 Task: In the  document Layla.docx ,change text color to 'Dark Green' Insert the shape mentioned shape on right side of the text 'Star'. Change color of the shape to  OrangeChange shape height to 1
Action: Mouse moved to (639, 410)
Screenshot: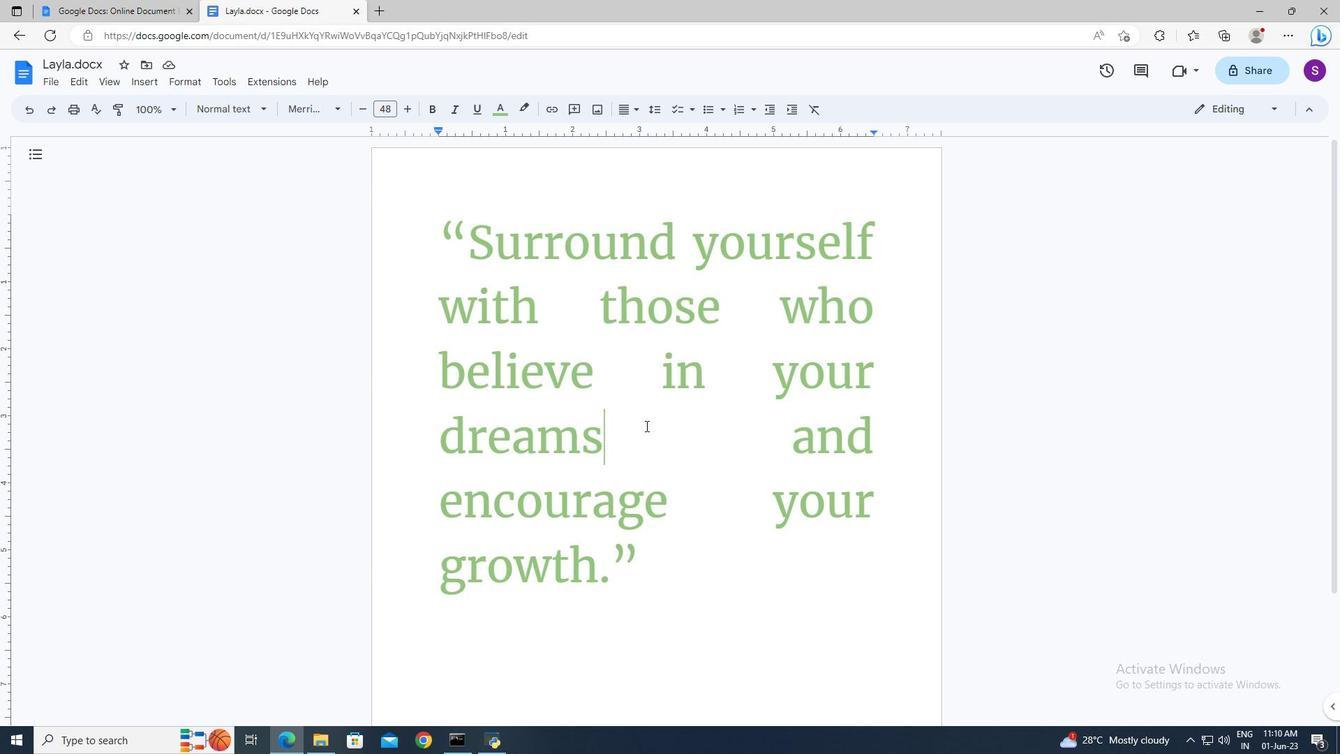 
Action: Mouse pressed left at (639, 410)
Screenshot: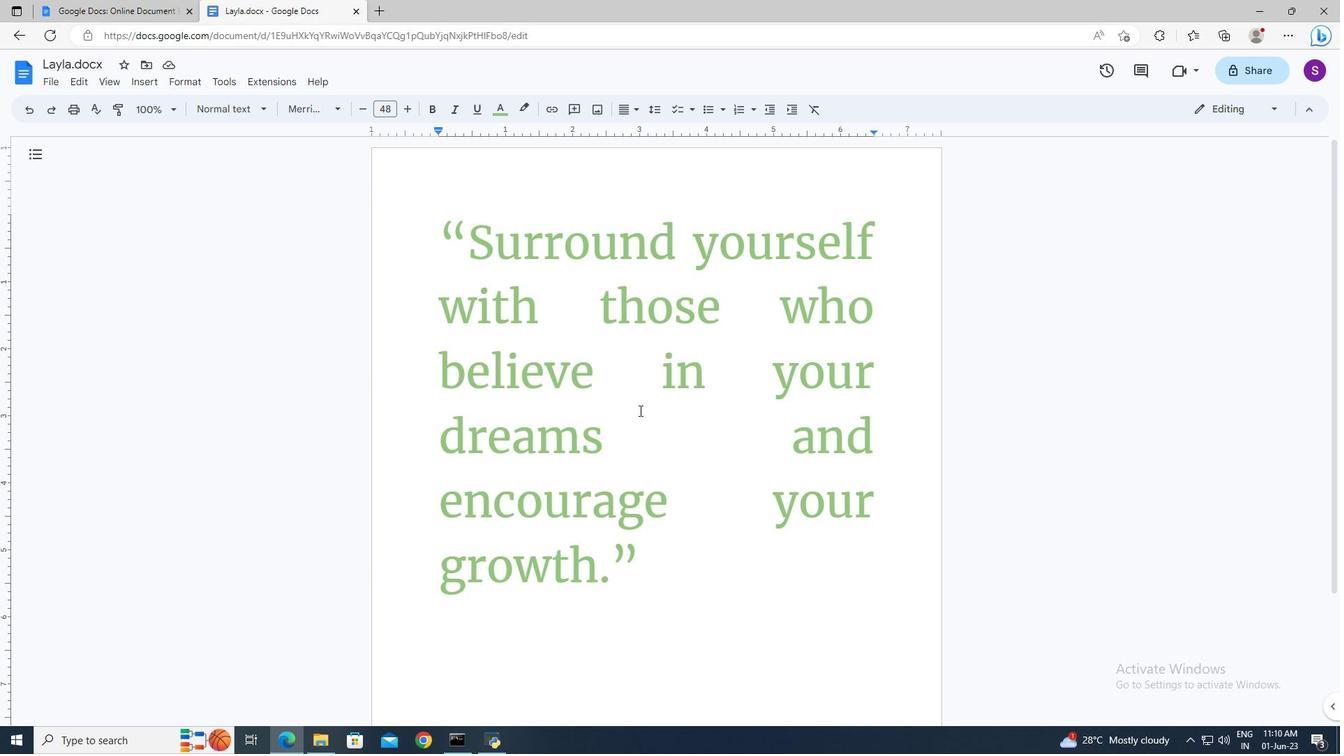 
Action: Key pressed ctrl+A
Screenshot: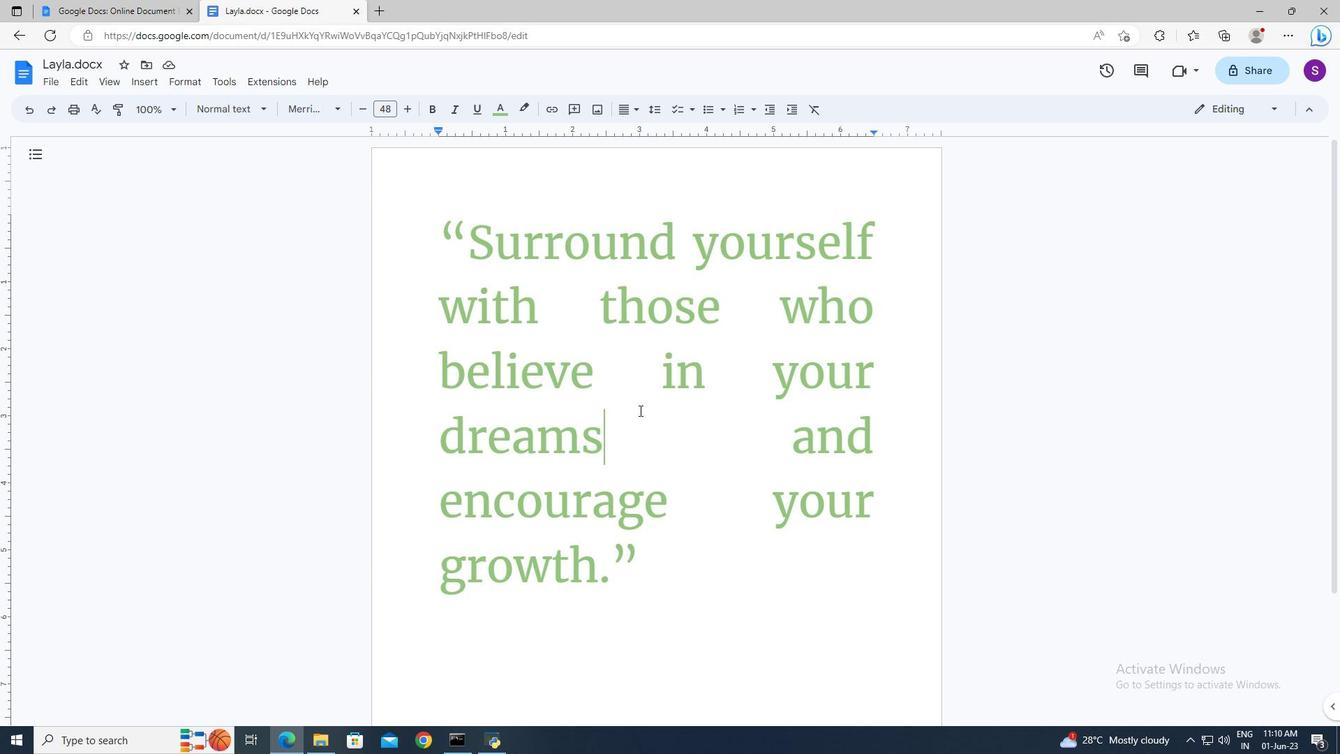 
Action: Mouse moved to (498, 112)
Screenshot: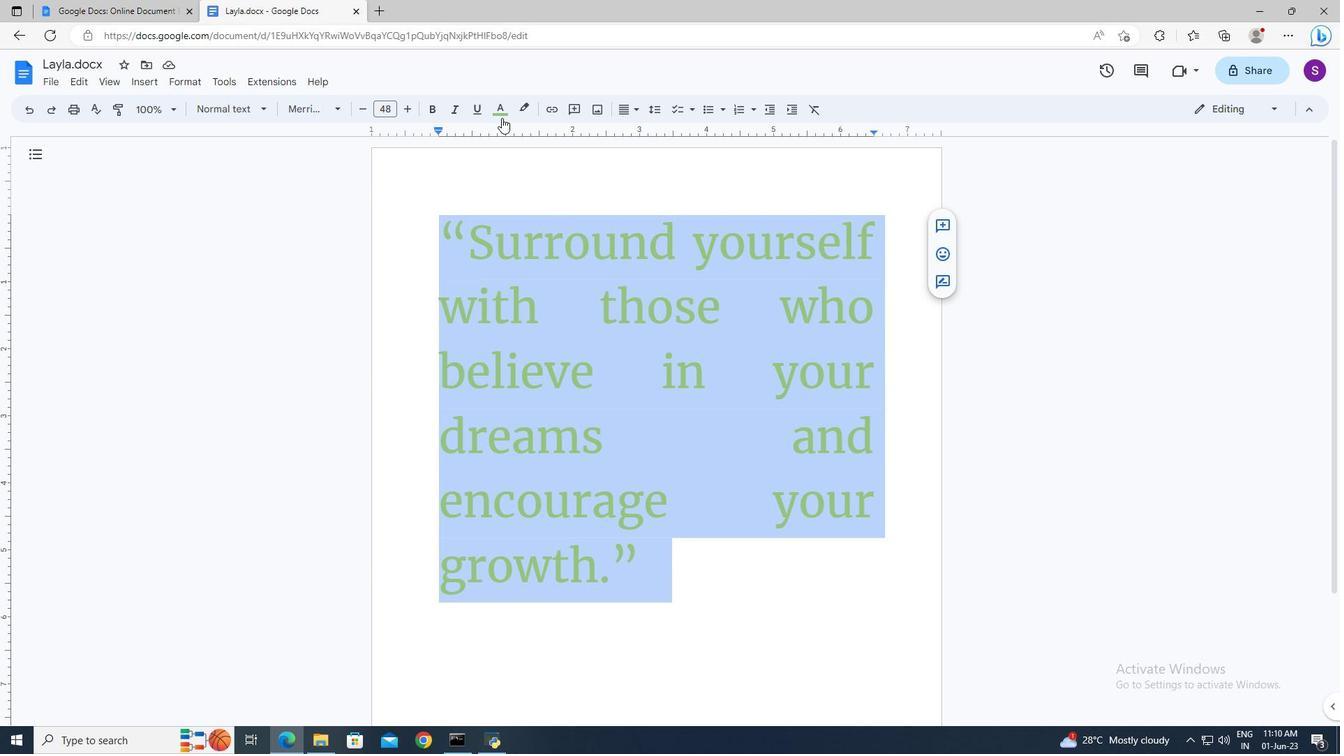 
Action: Mouse pressed left at (498, 112)
Screenshot: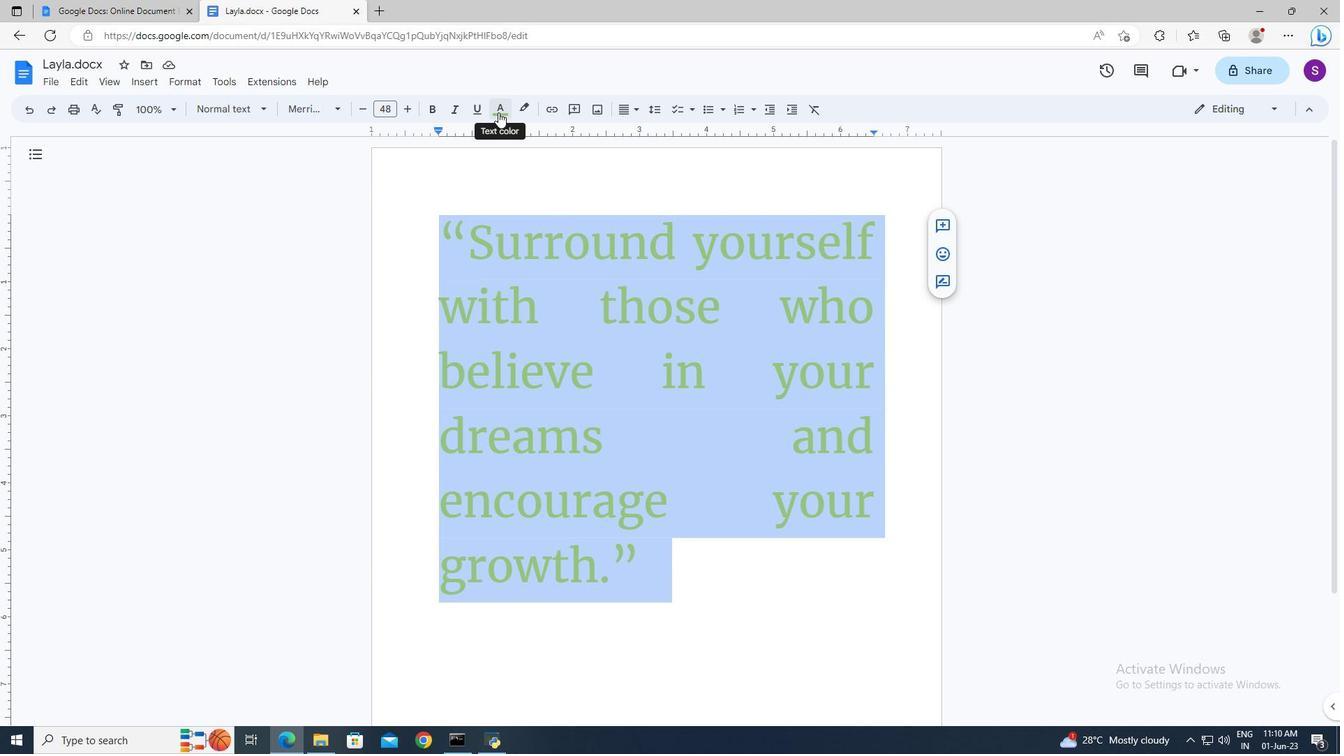 
Action: Mouse moved to (569, 240)
Screenshot: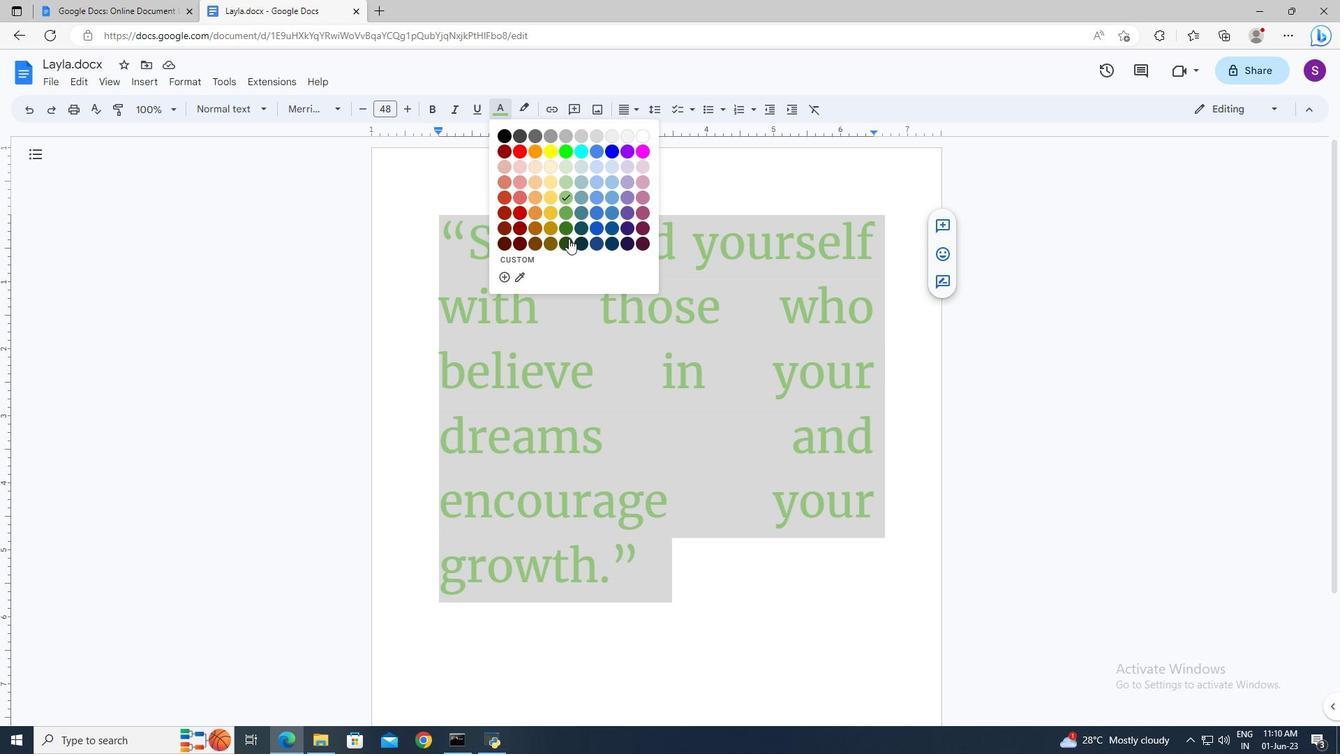 
Action: Mouse pressed left at (569, 240)
Screenshot: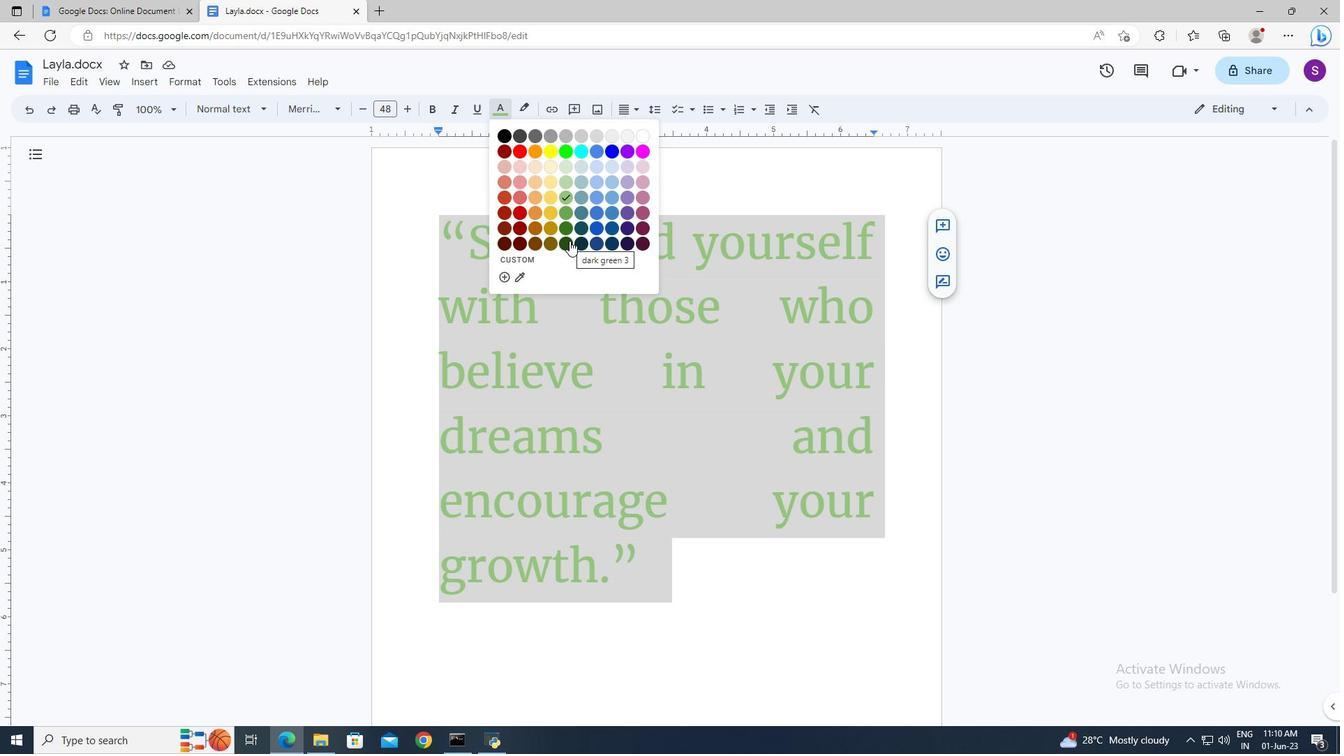 
Action: Mouse moved to (668, 557)
Screenshot: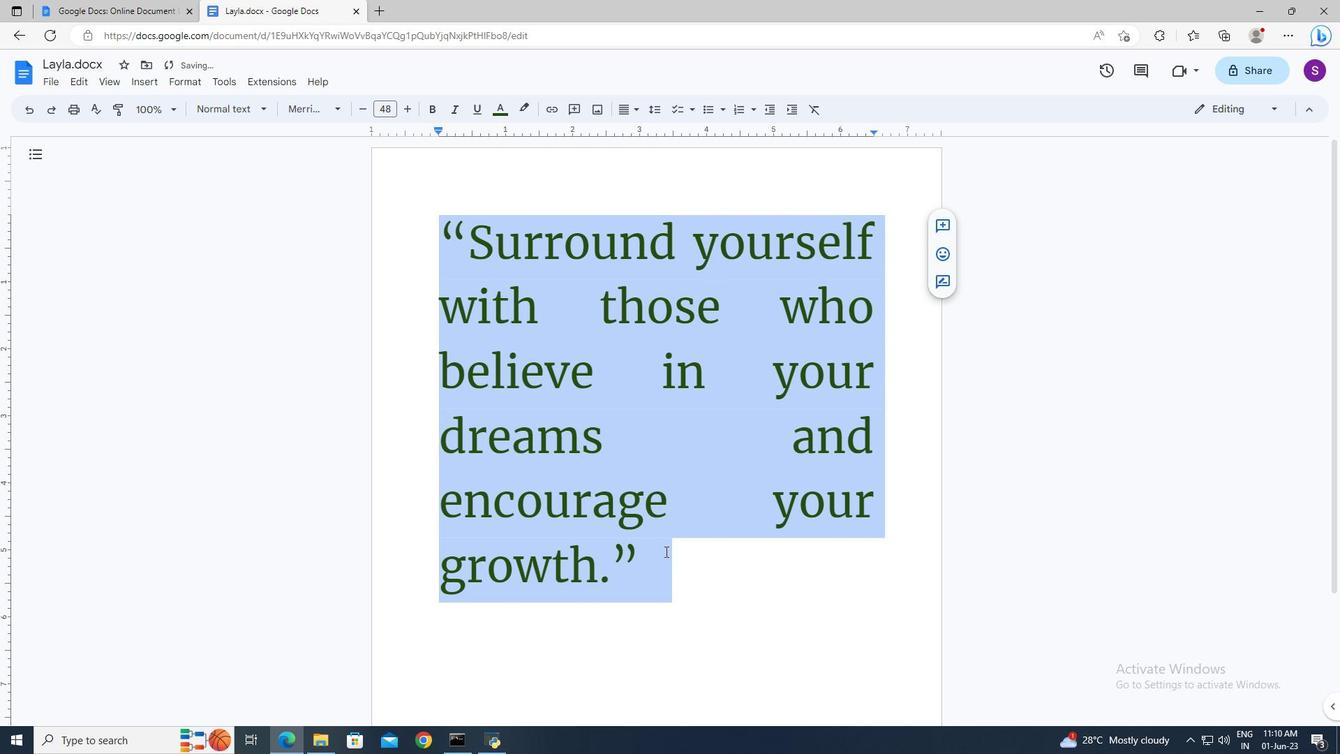 
Action: Mouse pressed left at (668, 557)
Screenshot: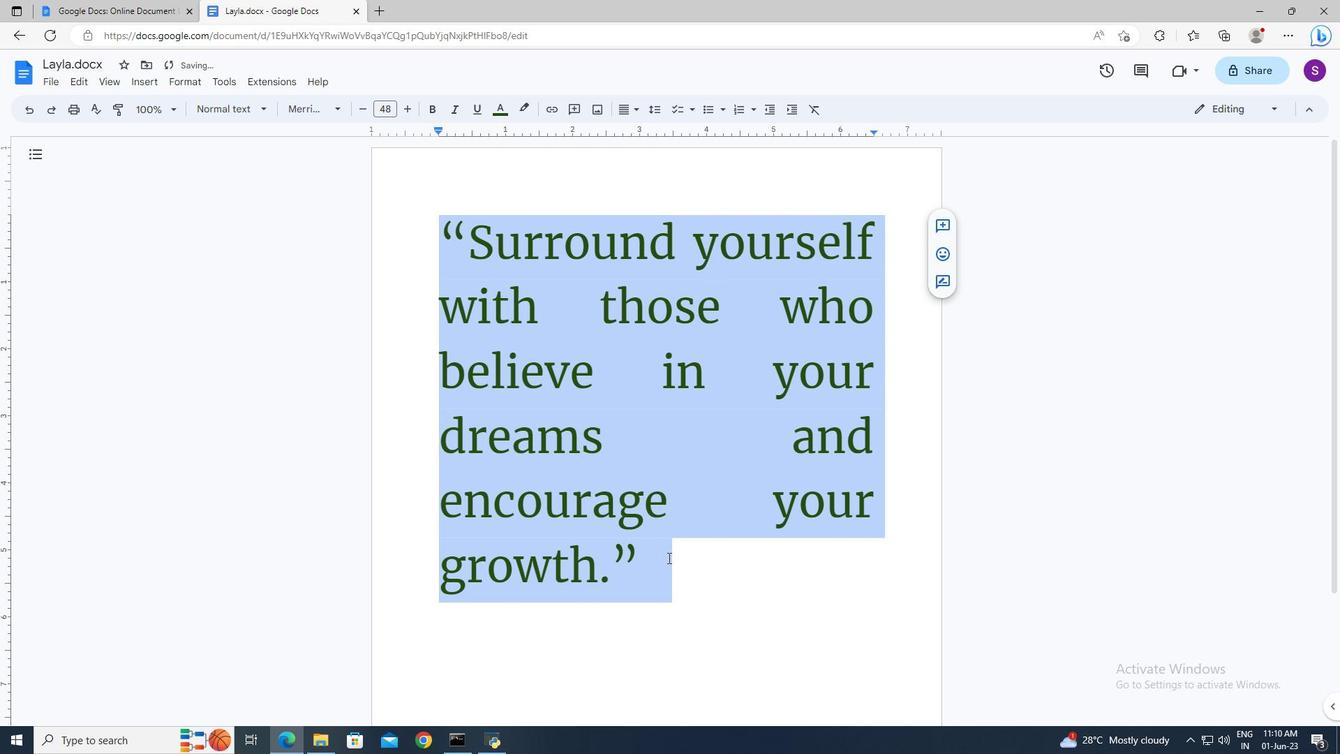
Action: Mouse moved to (158, 86)
Screenshot: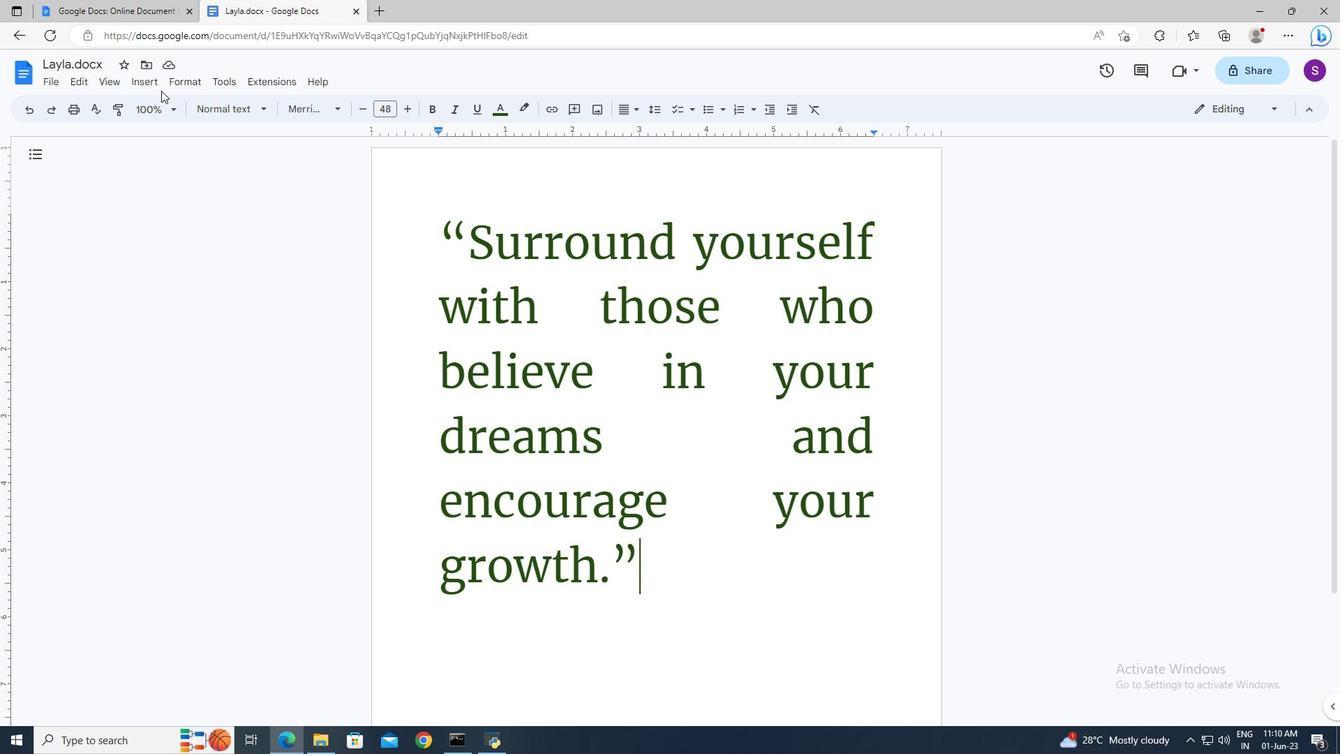 
Action: Mouse pressed left at (158, 86)
Screenshot: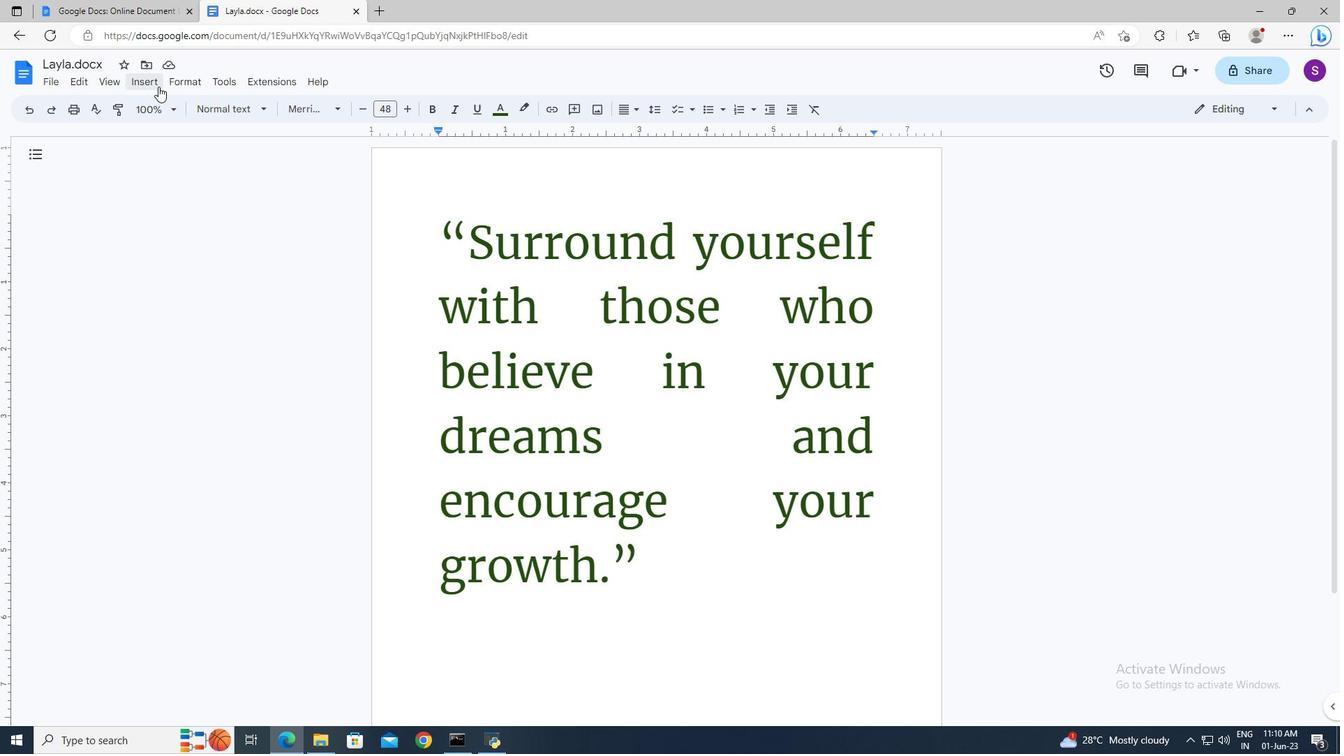 
Action: Mouse moved to (368, 148)
Screenshot: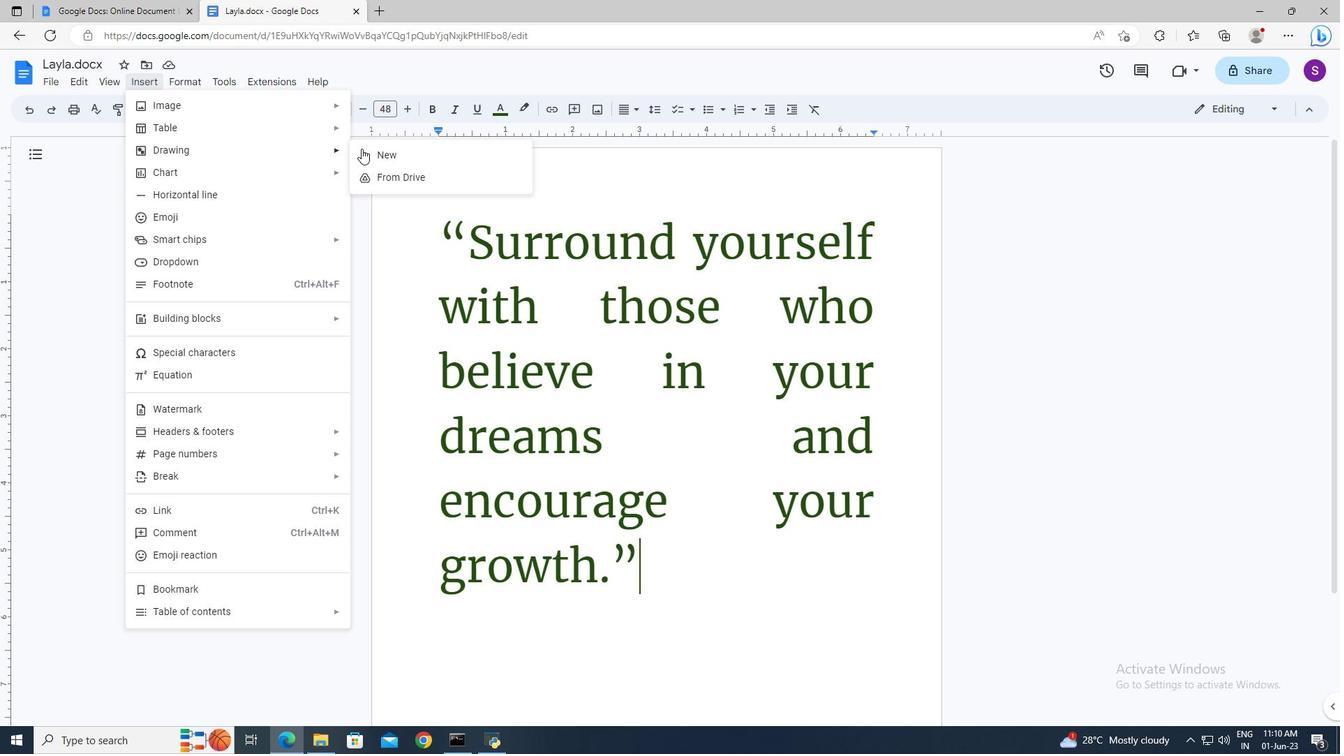 
Action: Mouse pressed left at (368, 148)
Screenshot: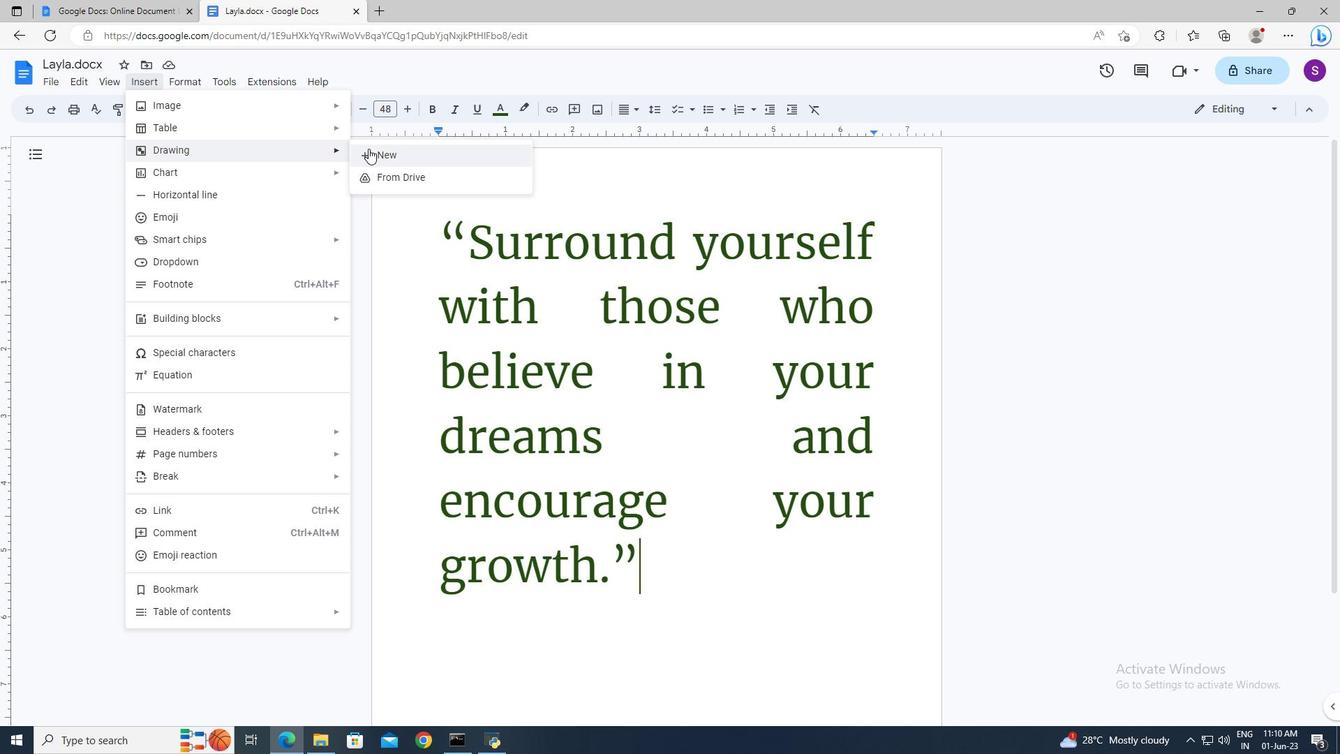 
Action: Mouse moved to (503, 152)
Screenshot: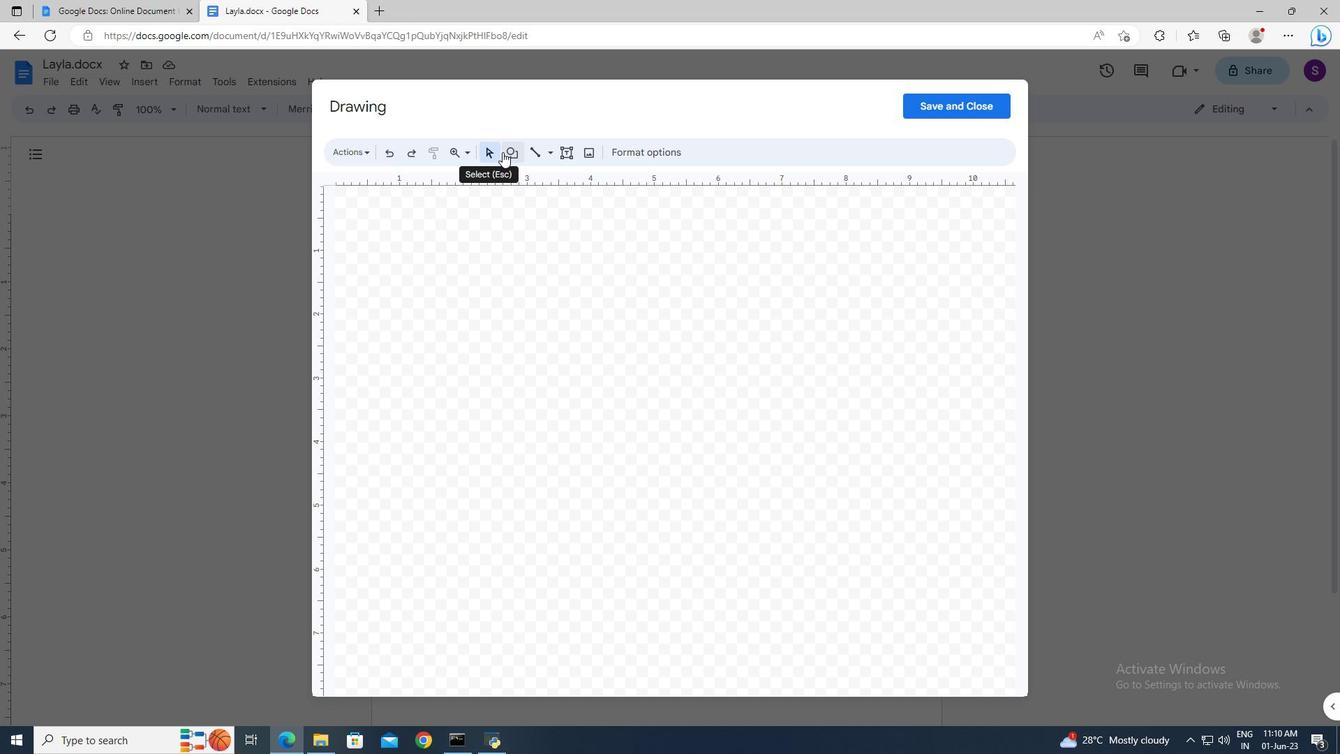 
Action: Mouse pressed left at (503, 152)
Screenshot: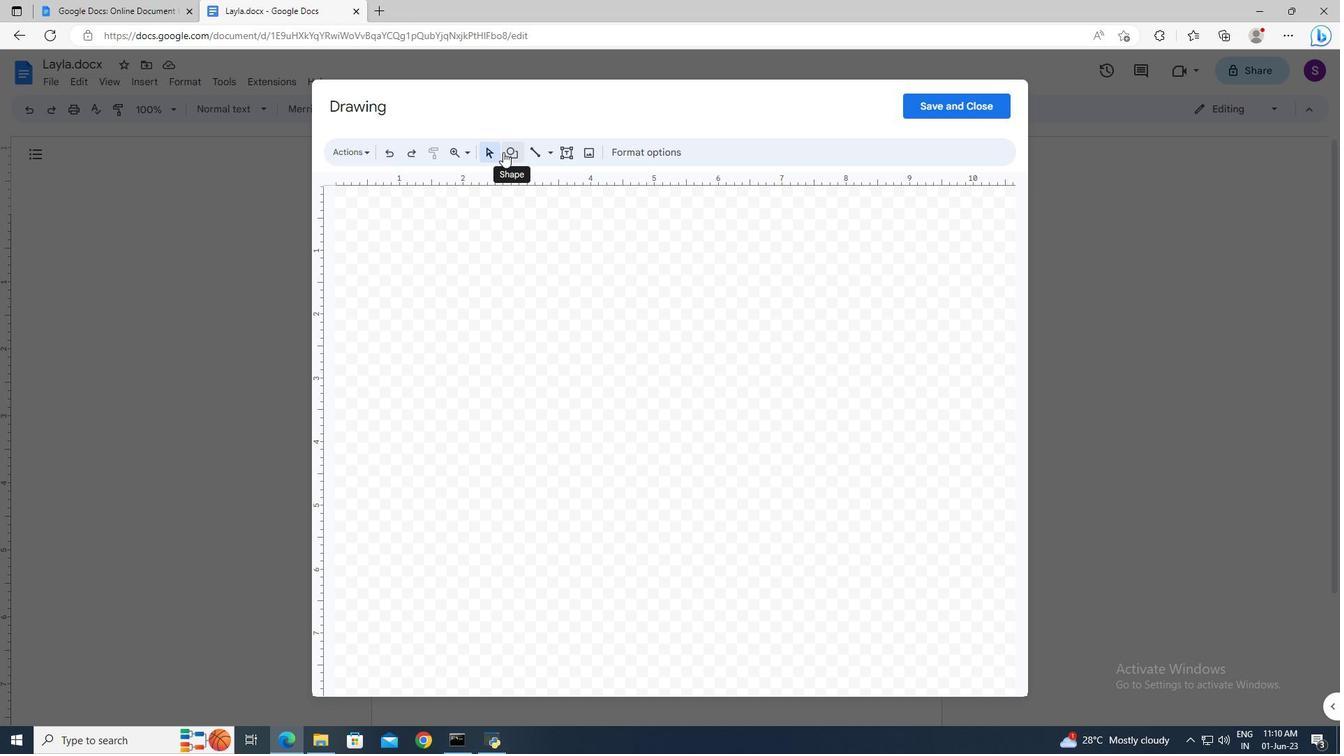 
Action: Mouse moved to (664, 224)
Screenshot: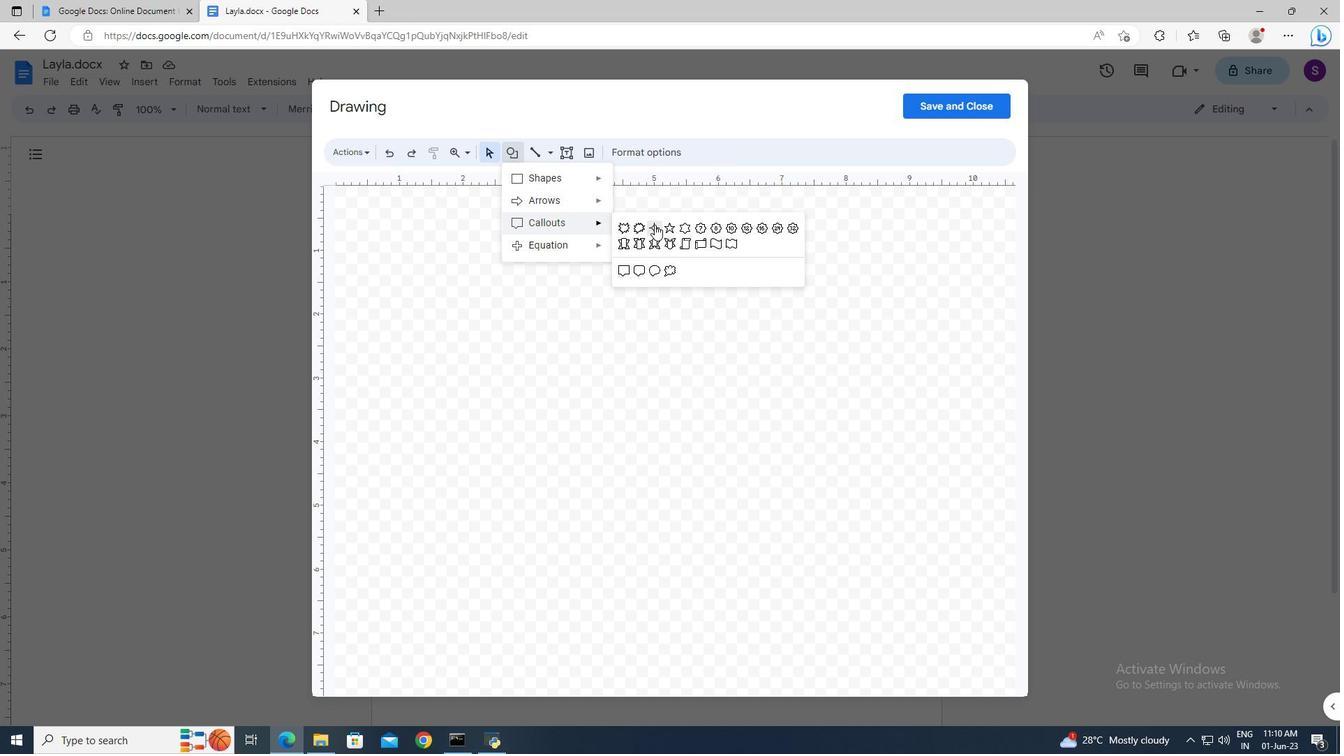
Action: Mouse pressed left at (664, 224)
Screenshot: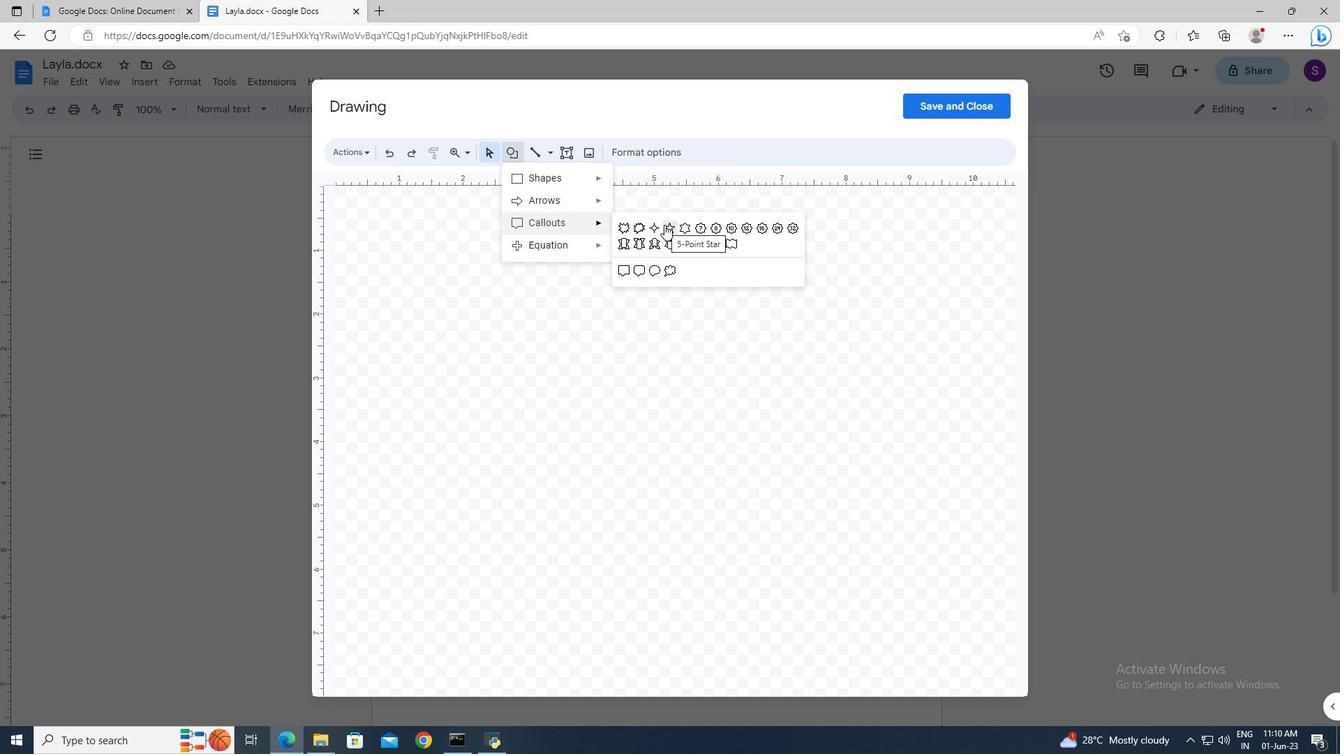 
Action: Mouse moved to (597, 215)
Screenshot: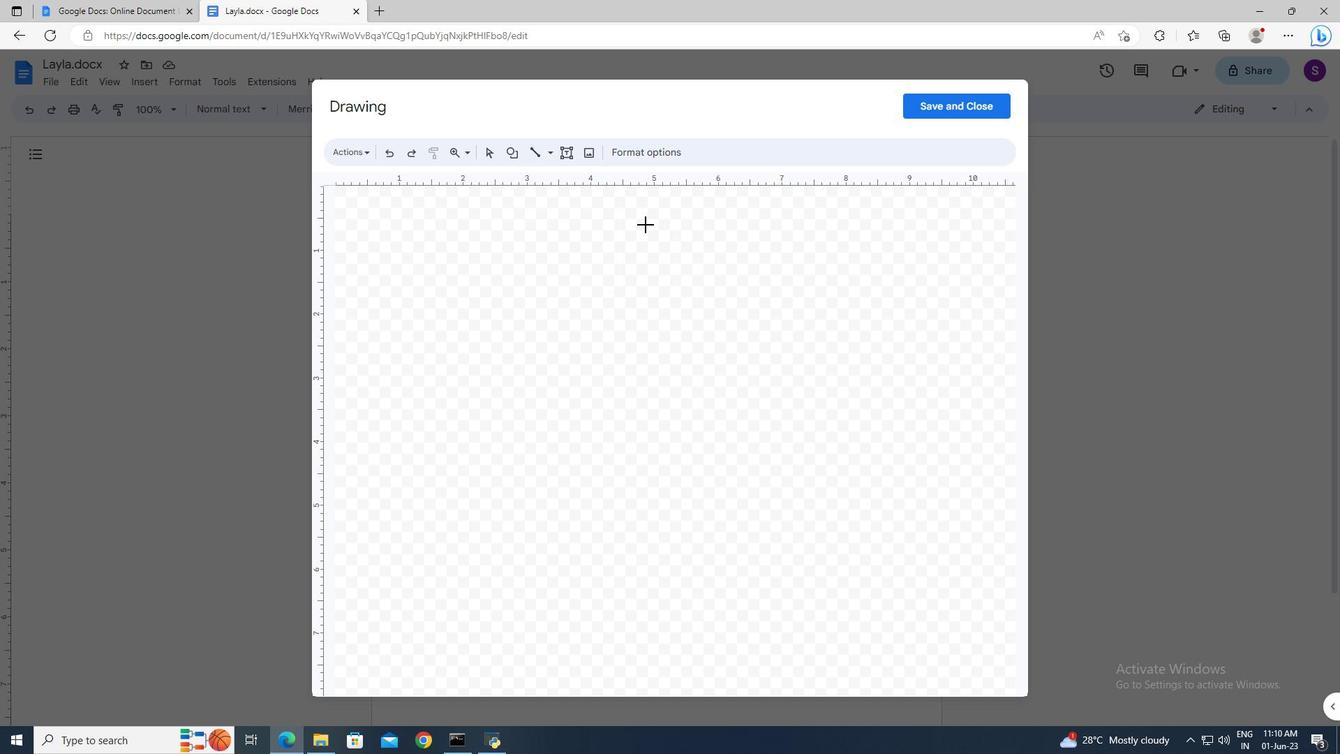 
Action: Mouse pressed left at (597, 215)
Screenshot: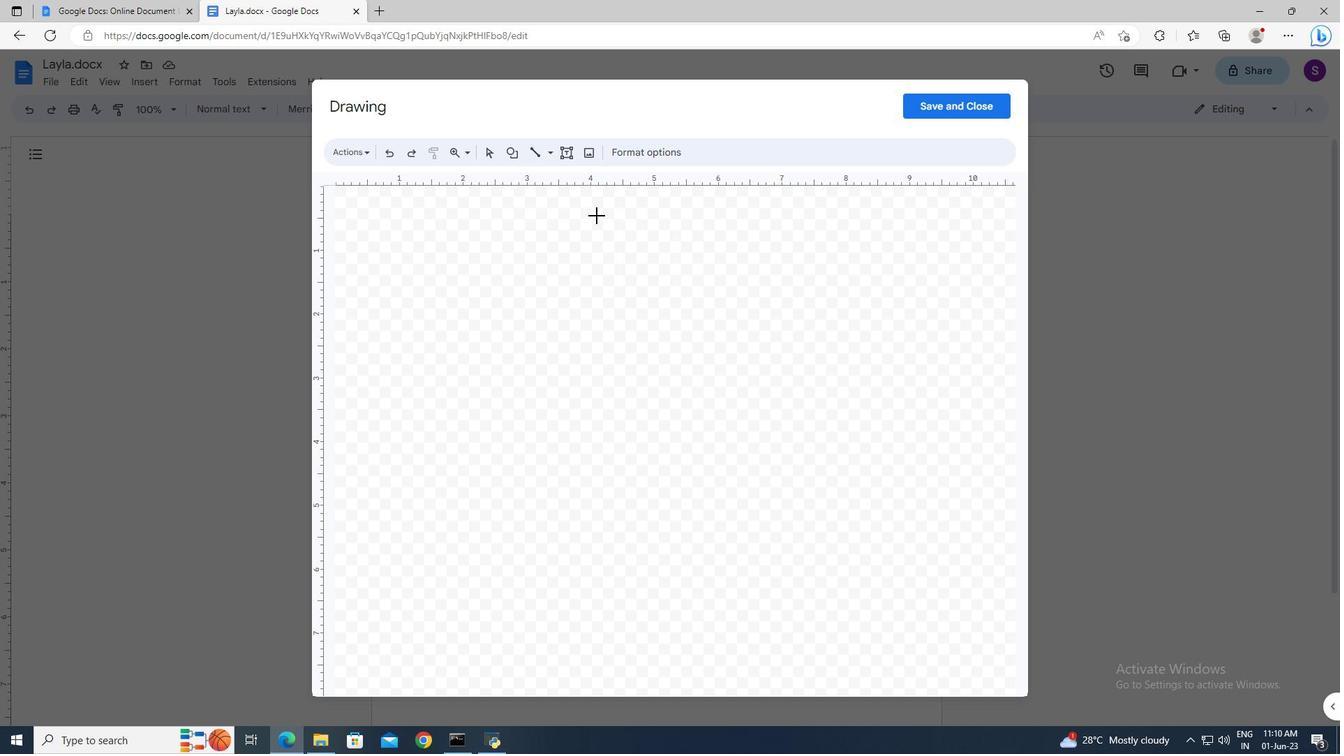 
Action: Mouse moved to (625, 153)
Screenshot: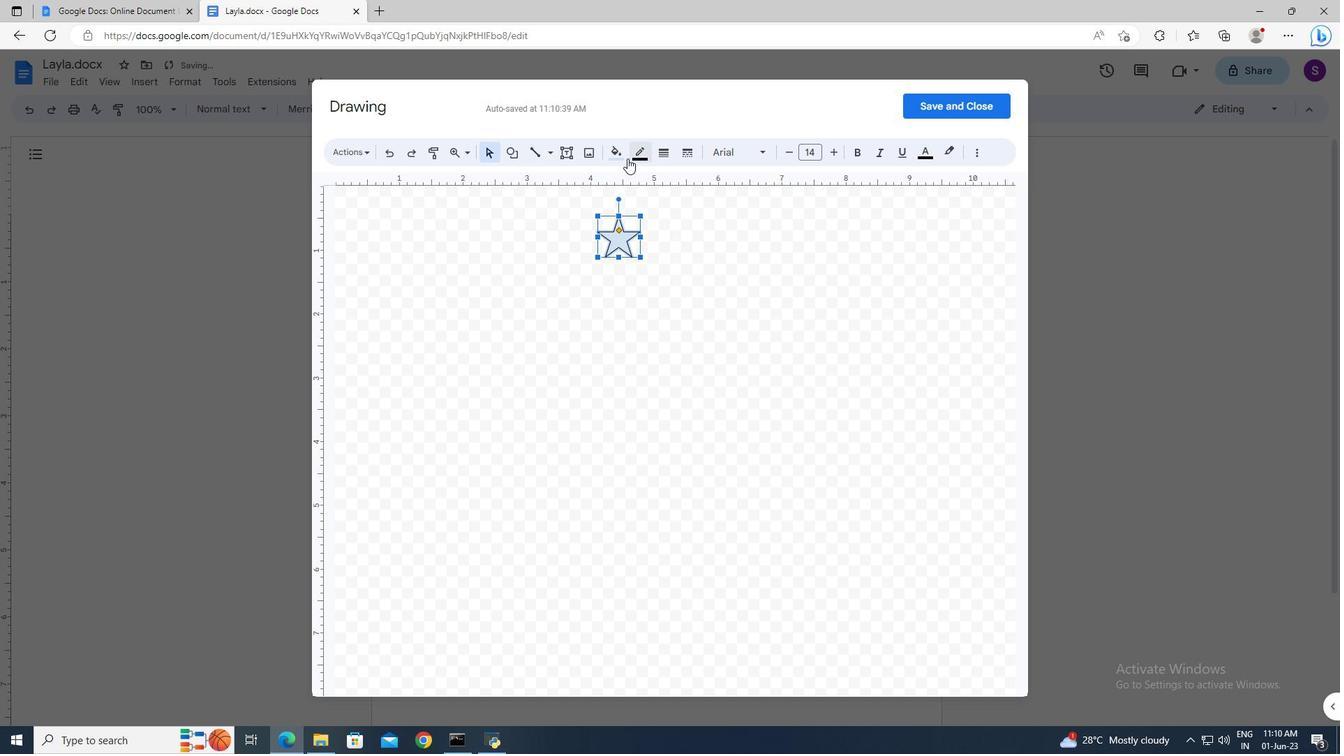 
Action: Mouse pressed left at (625, 153)
Screenshot: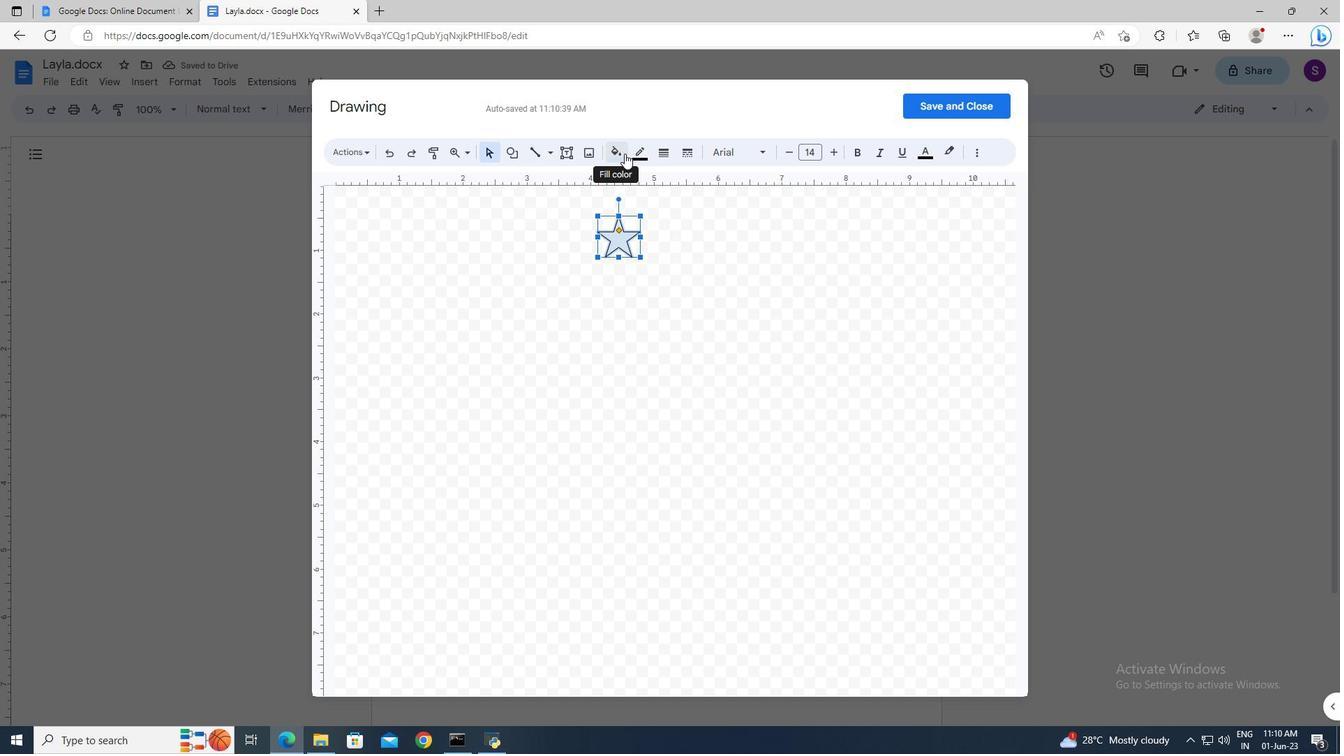 
Action: Mouse moved to (655, 261)
Screenshot: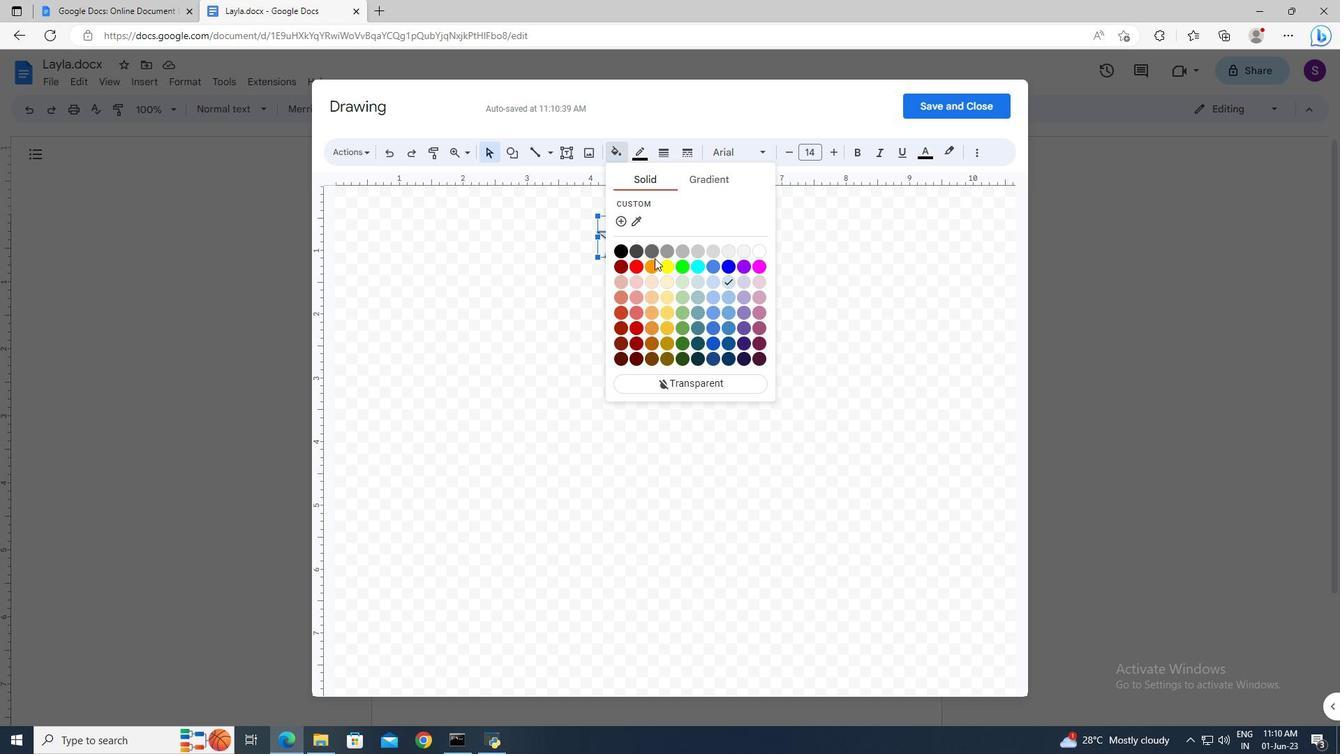 
Action: Mouse pressed left at (655, 261)
Screenshot: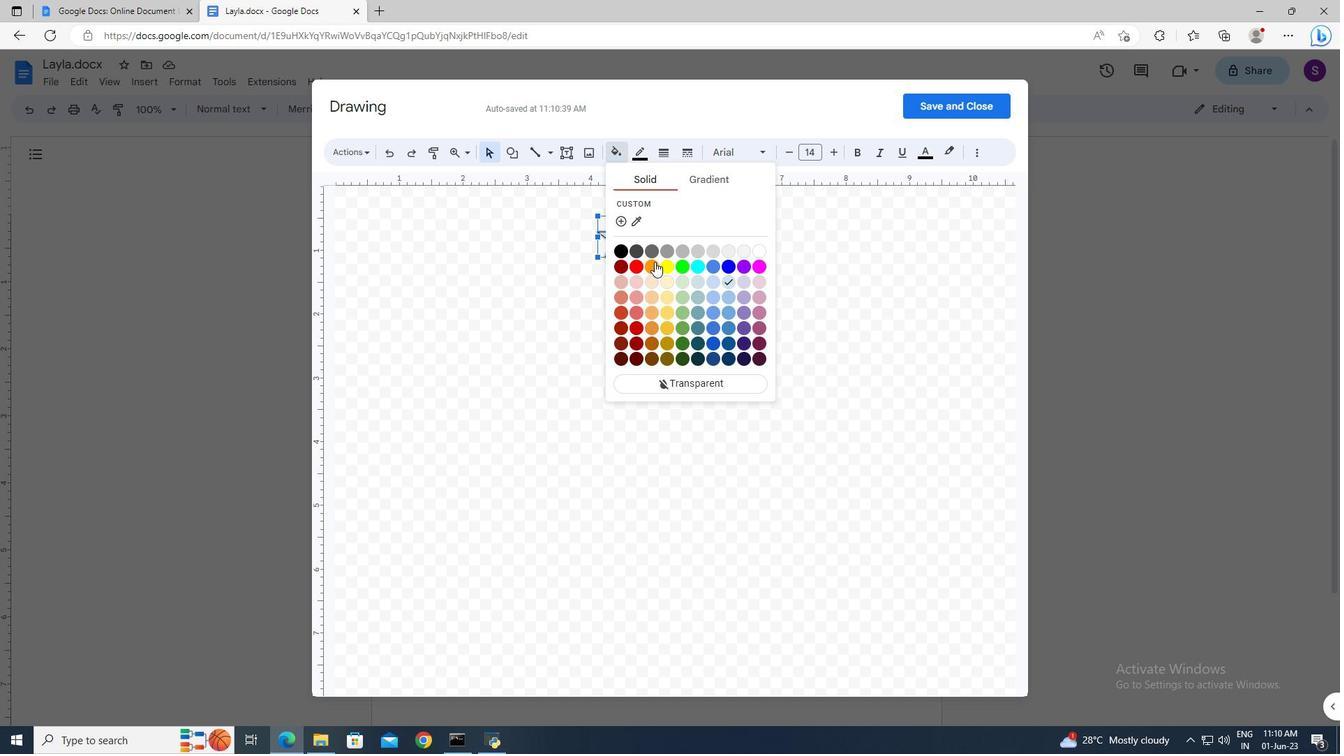 
Action: Mouse moved to (938, 111)
Screenshot: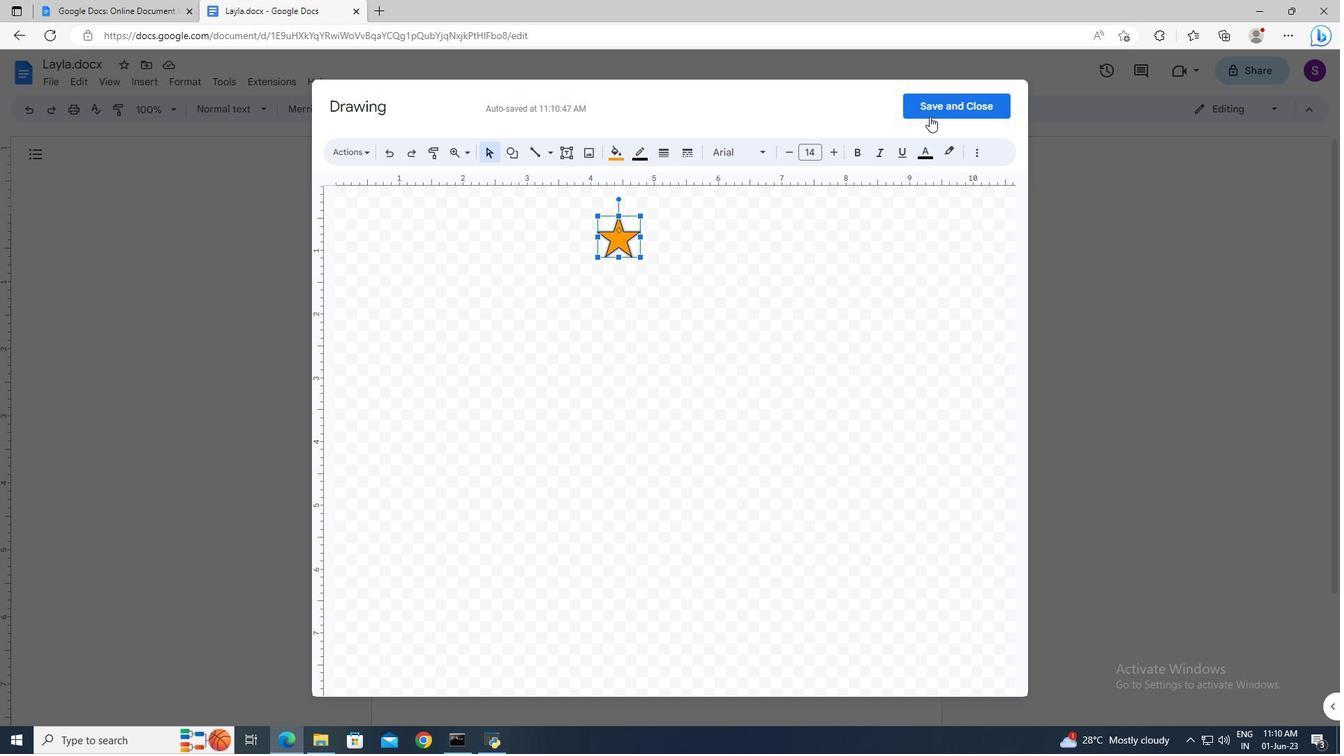 
Action: Mouse pressed left at (938, 111)
Screenshot: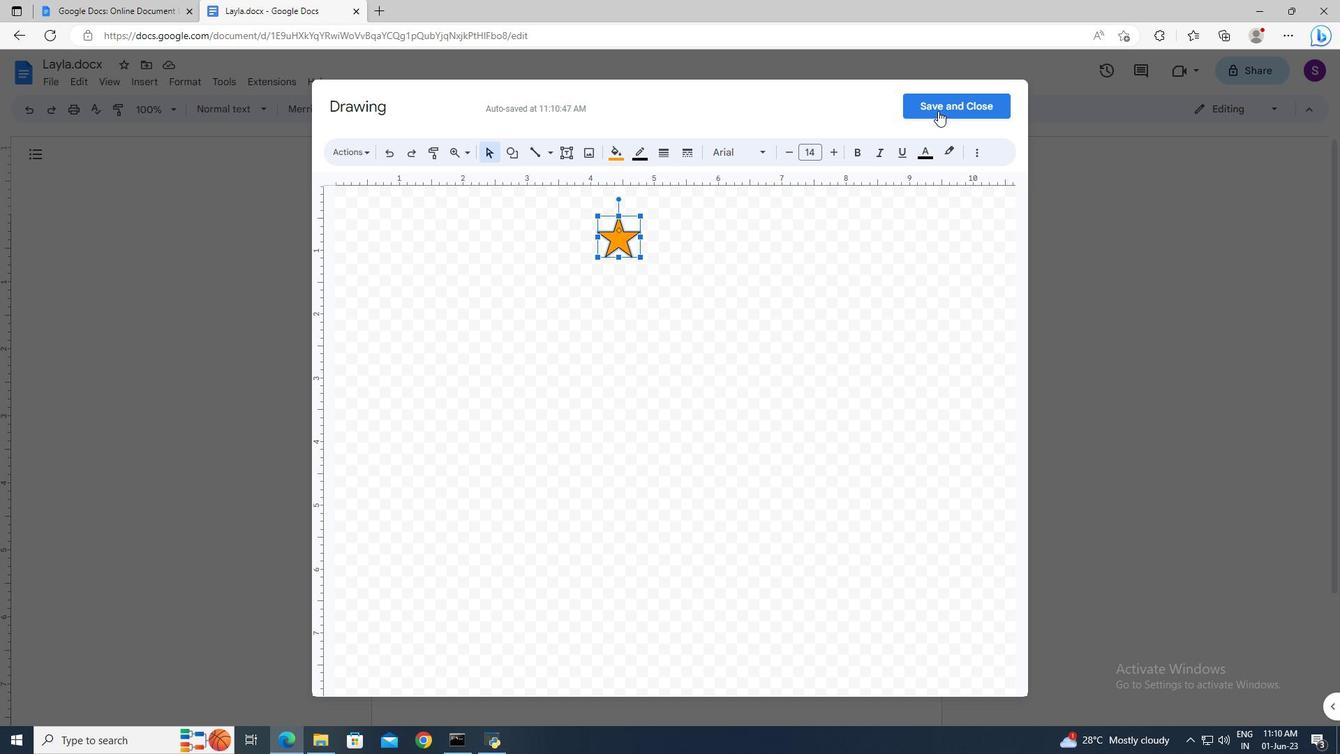 
Action: Mouse moved to (676, 556)
Screenshot: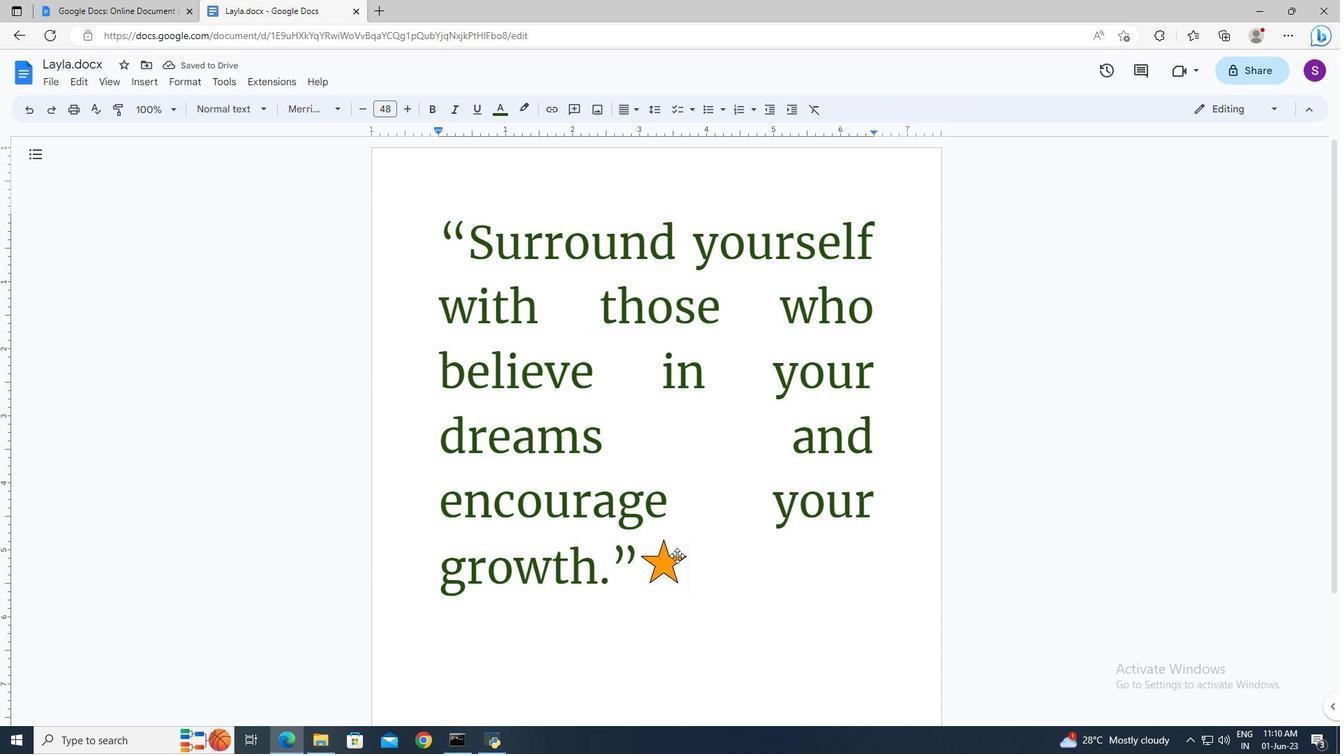 
Action: Mouse pressed left at (676, 556)
Screenshot: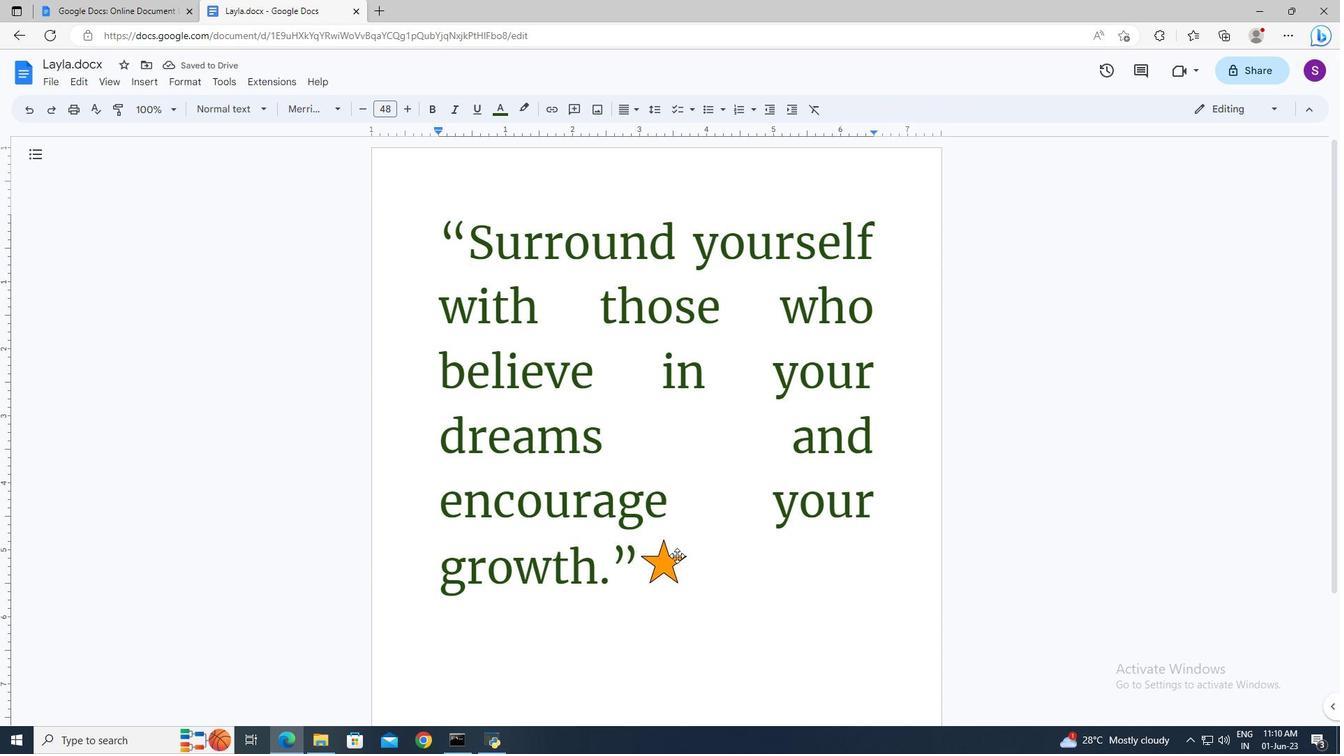 
Action: Mouse moved to (673, 600)
Screenshot: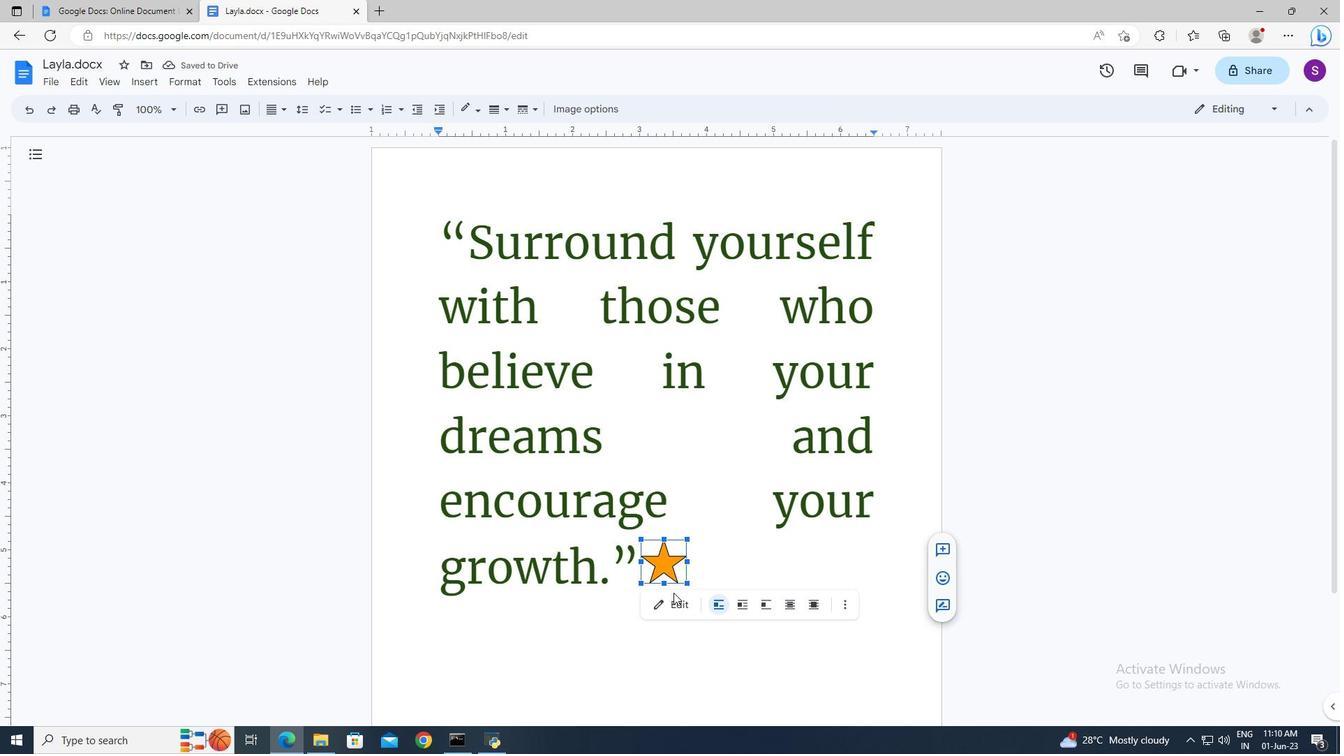 
Action: Mouse pressed left at (673, 600)
Screenshot: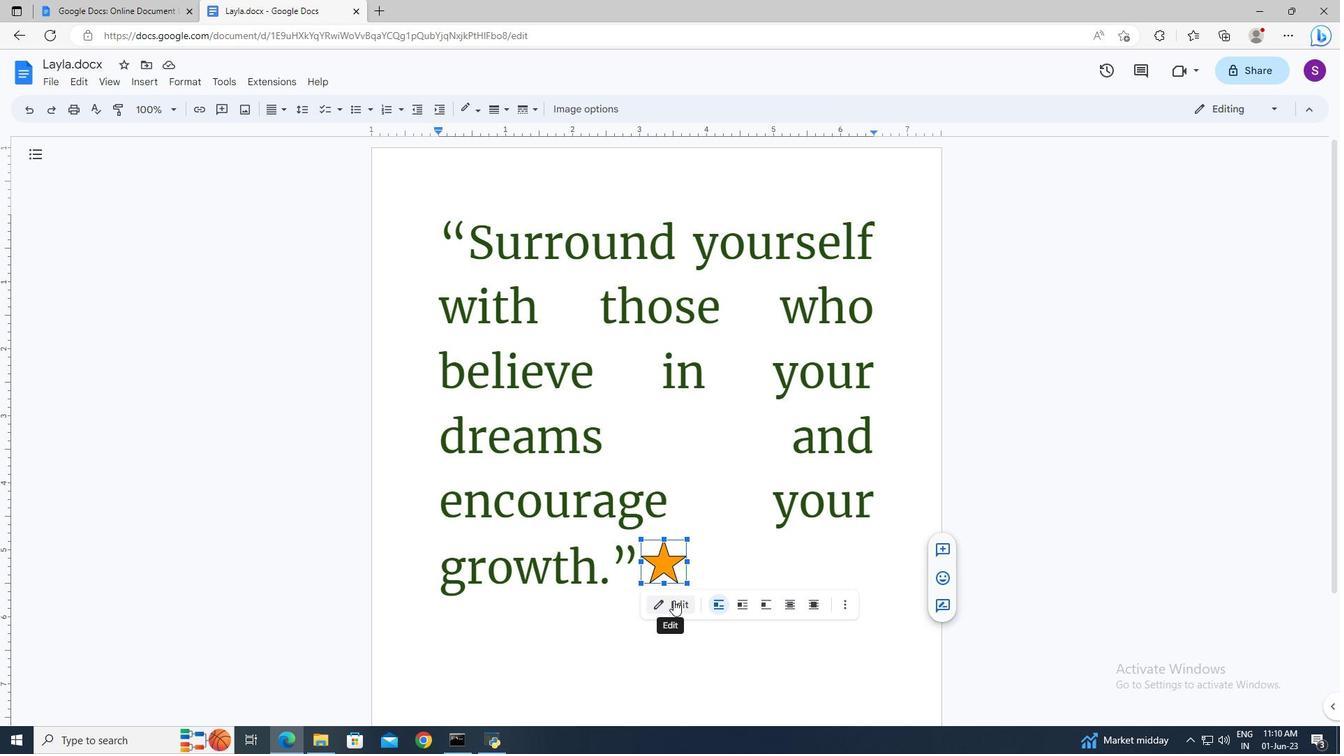 
Action: Mouse moved to (946, 113)
Screenshot: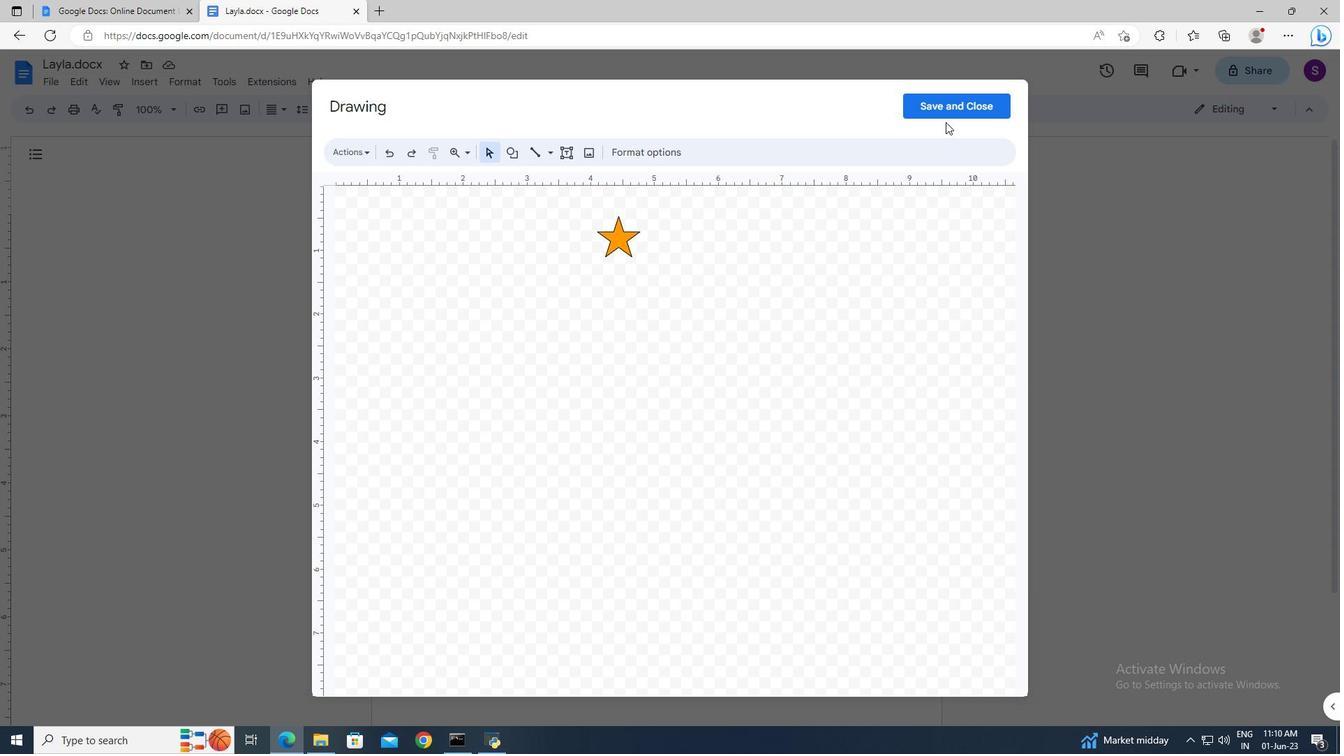 
Action: Mouse pressed left at (946, 113)
Screenshot: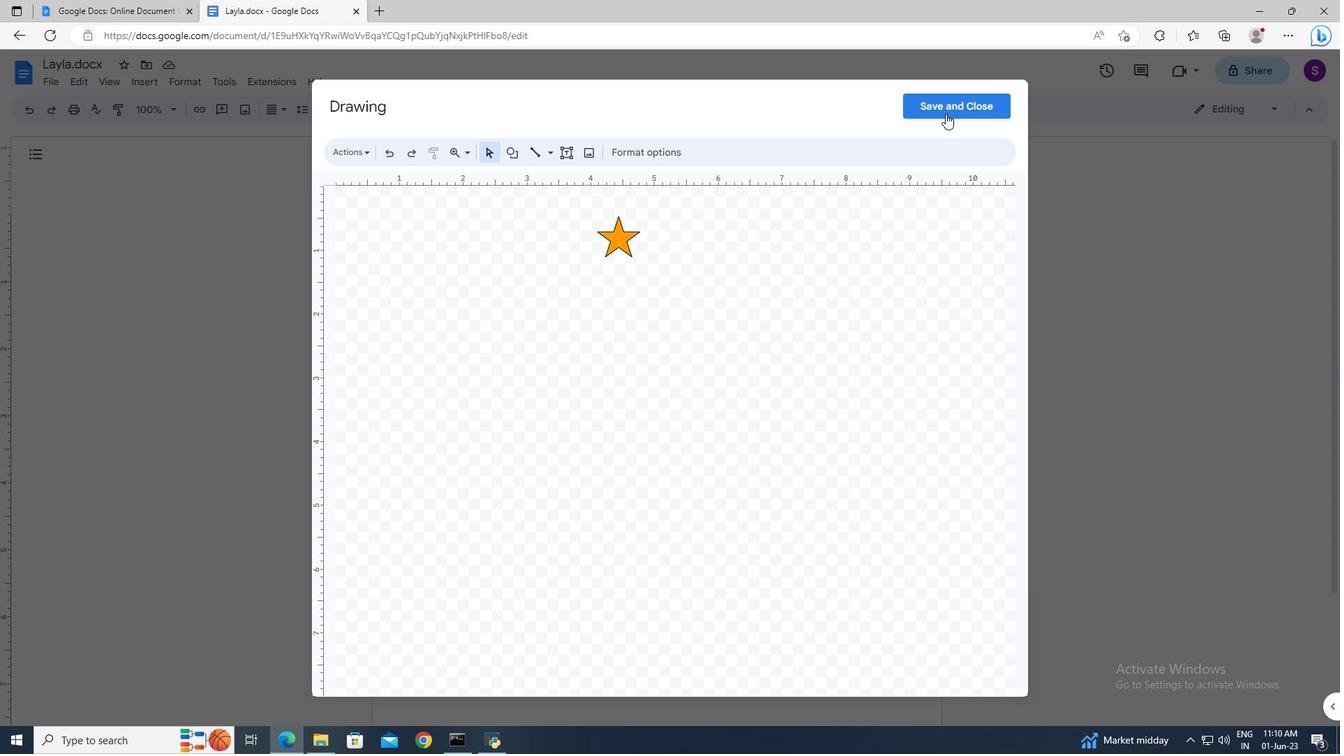 
Action: Mouse moved to (616, 106)
Screenshot: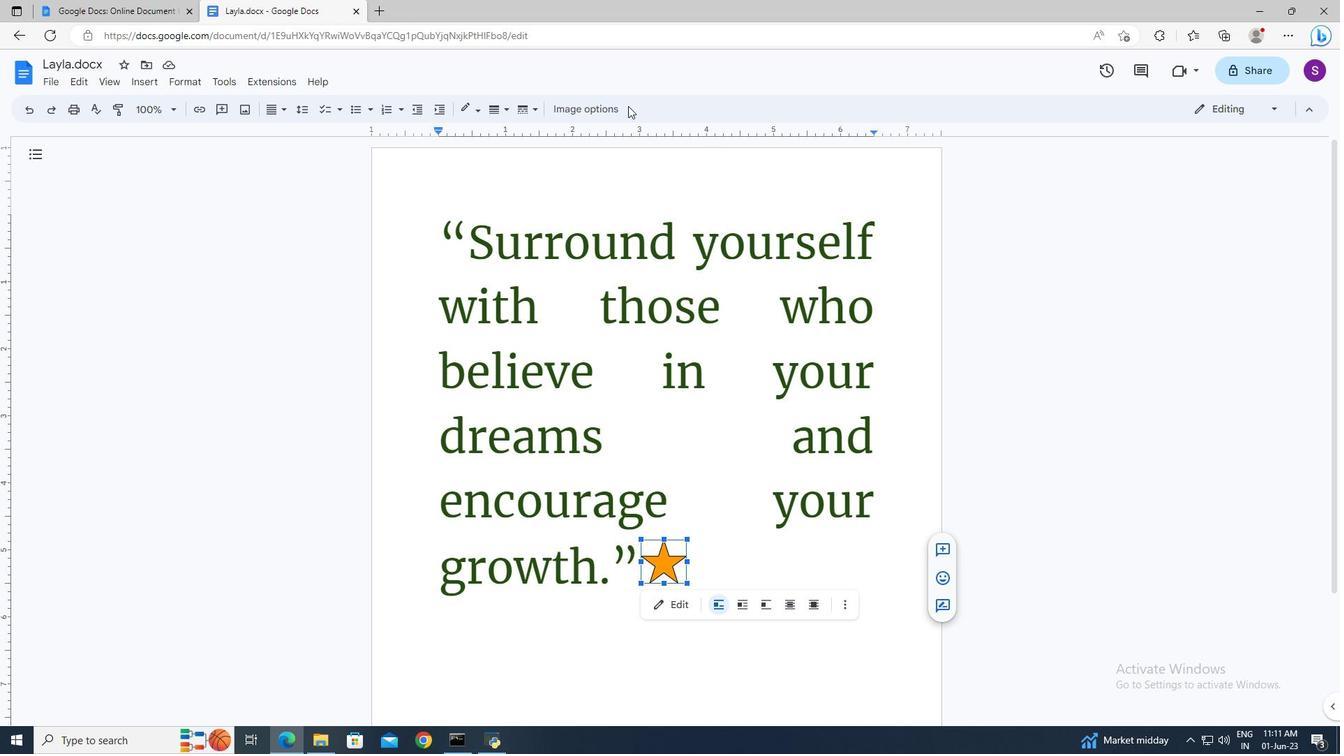 
Action: Mouse pressed left at (616, 106)
Screenshot: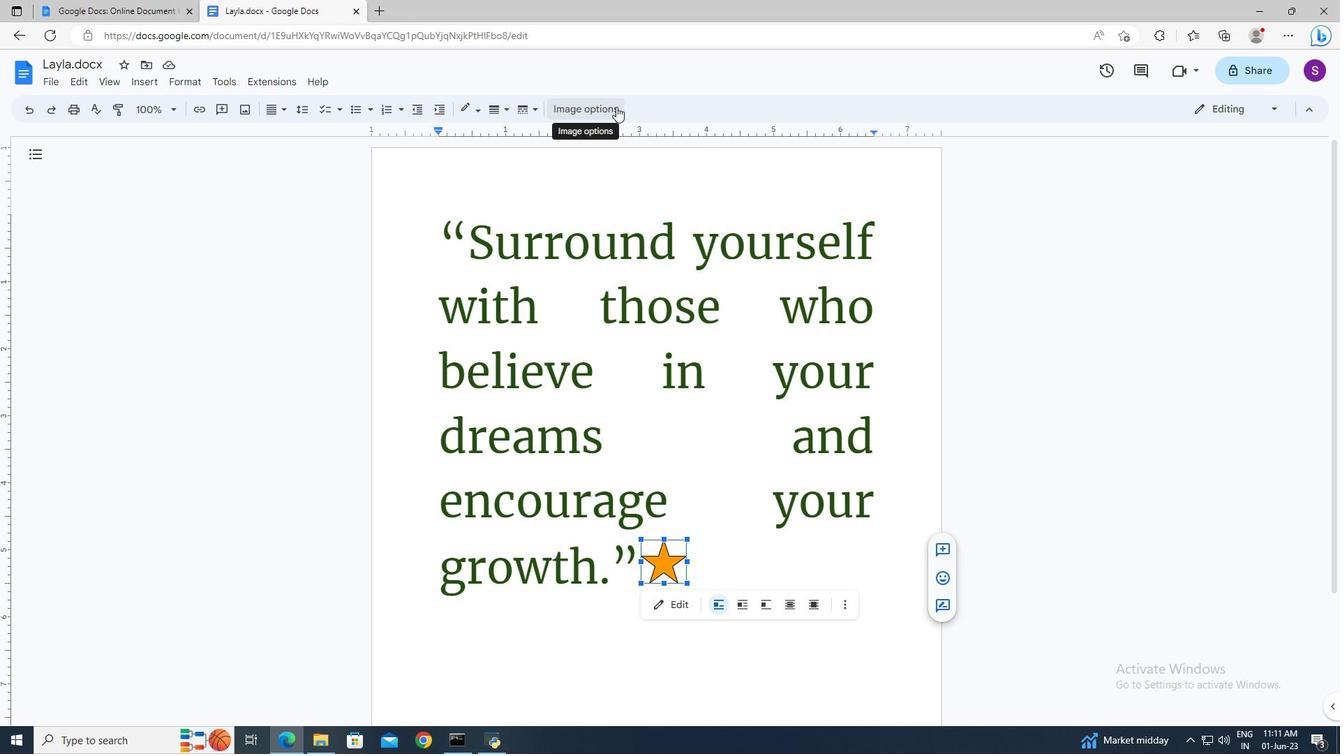 
Action: Mouse moved to (1133, 157)
Screenshot: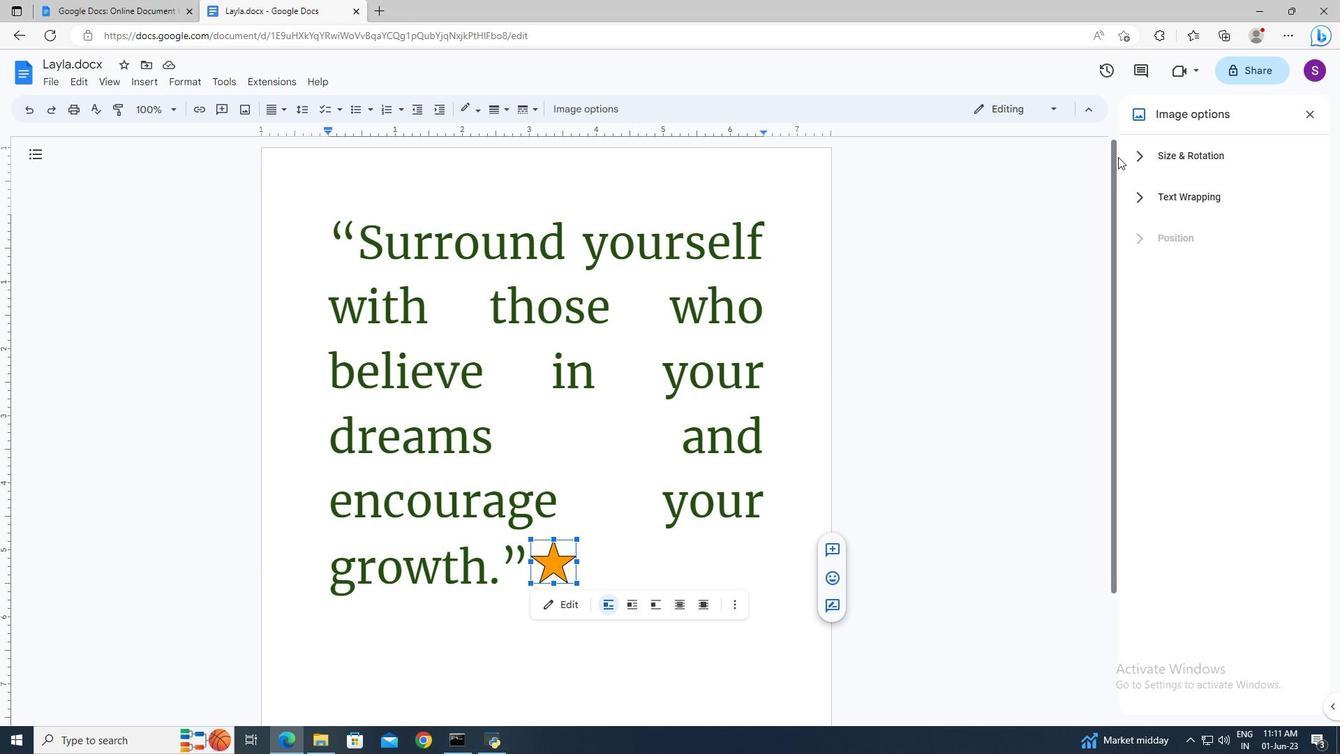 
Action: Mouse pressed left at (1133, 157)
Screenshot: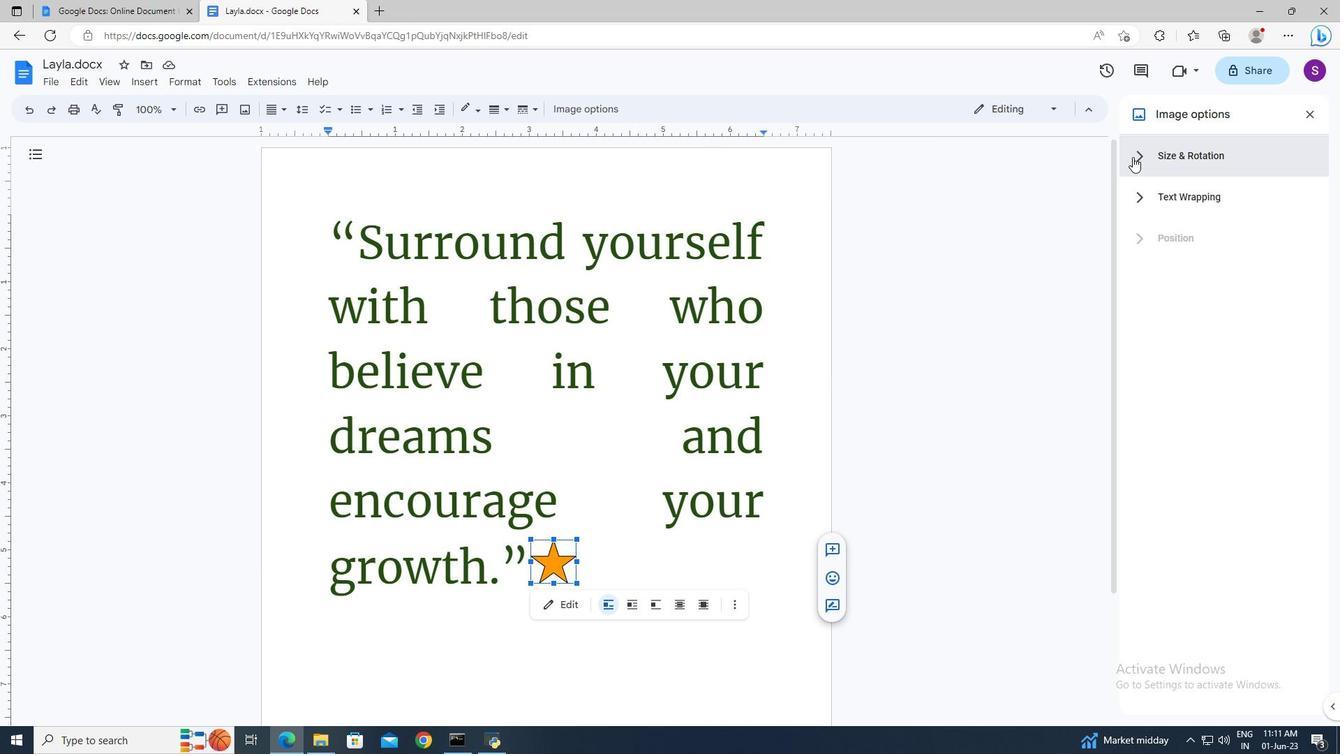
Action: Mouse moved to (1254, 224)
Screenshot: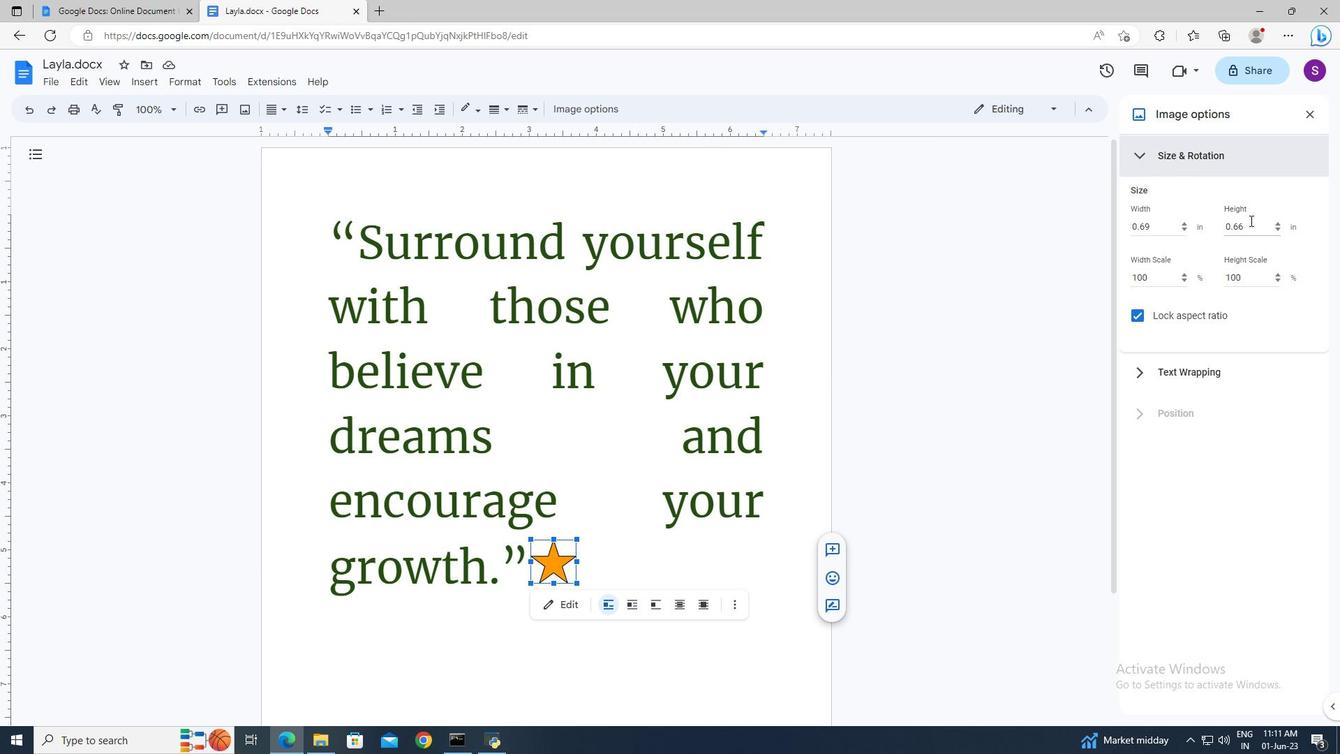 
Action: Mouse pressed left at (1254, 224)
Screenshot: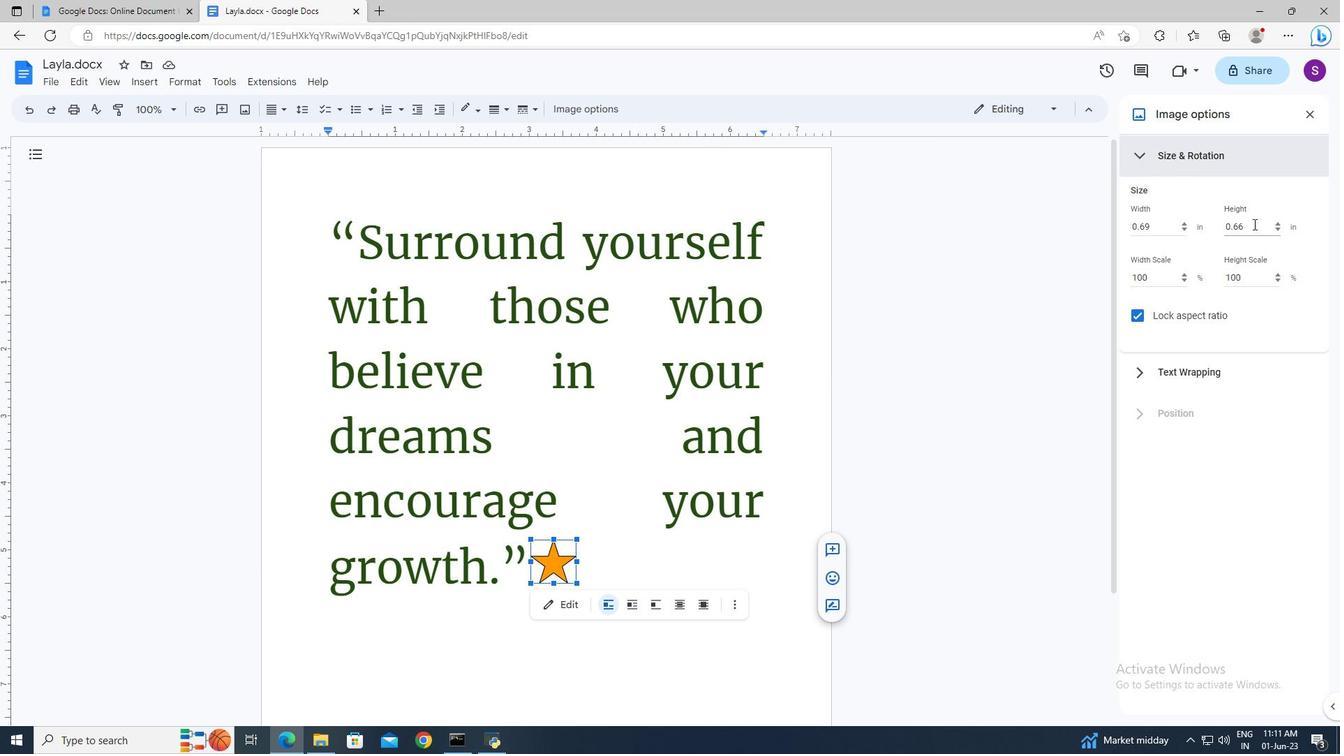 
Action: Mouse moved to (1171, 175)
Screenshot: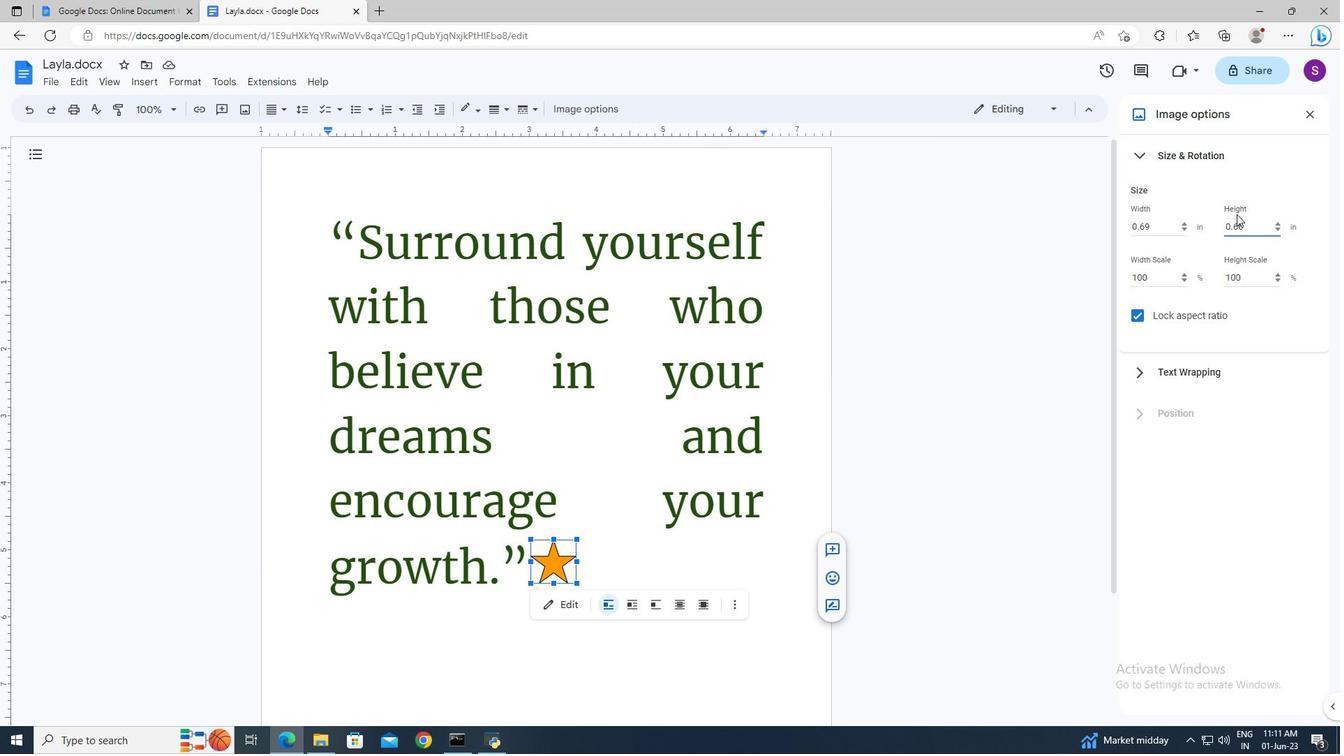 
Action: Key pressed ctrl+A1
Screenshot: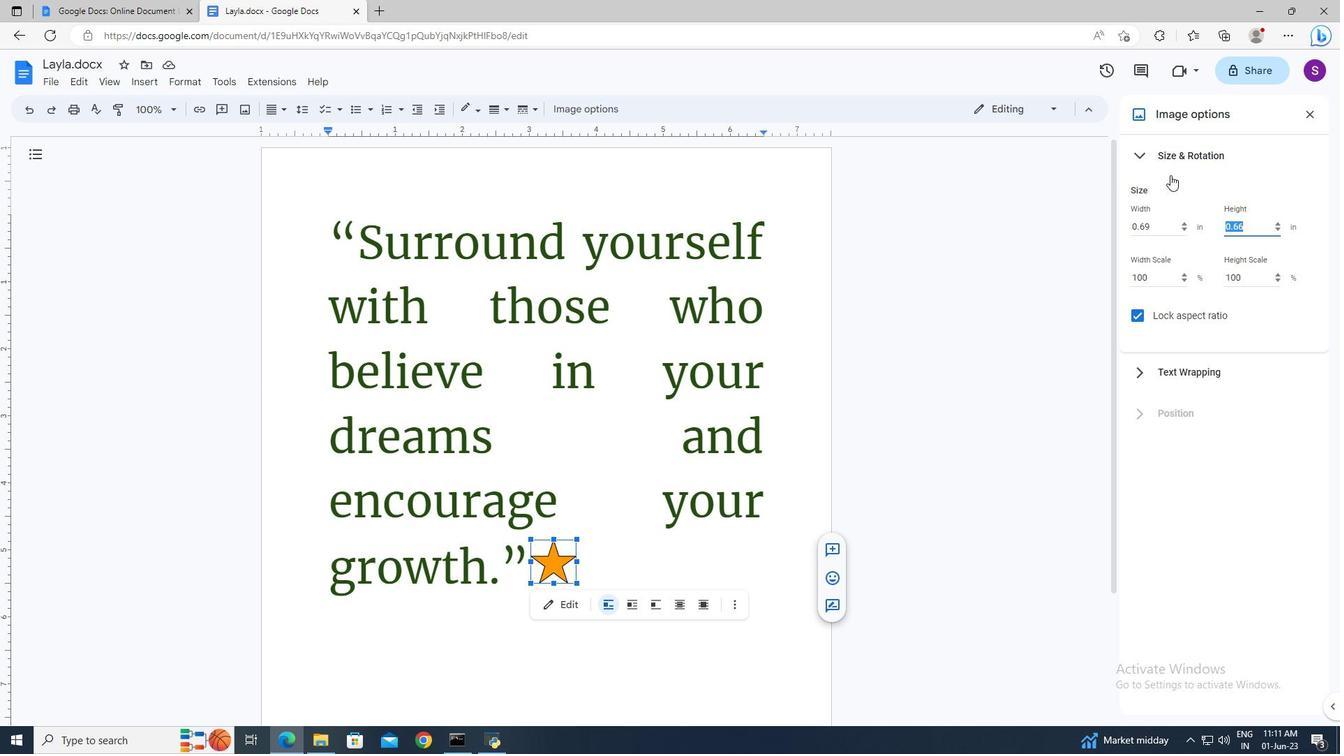 
Action: Mouse moved to (1152, 164)
Screenshot: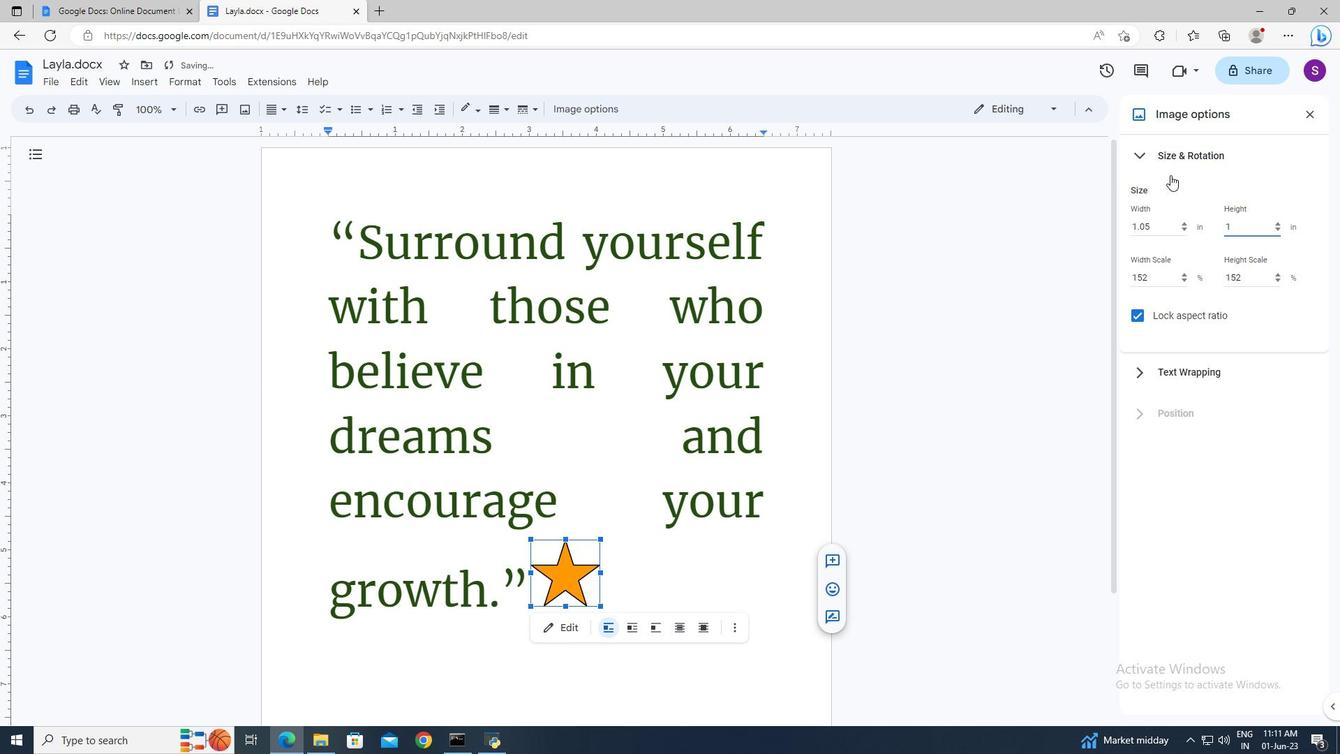 
Action: Key pressed <Key.enter>
Screenshot: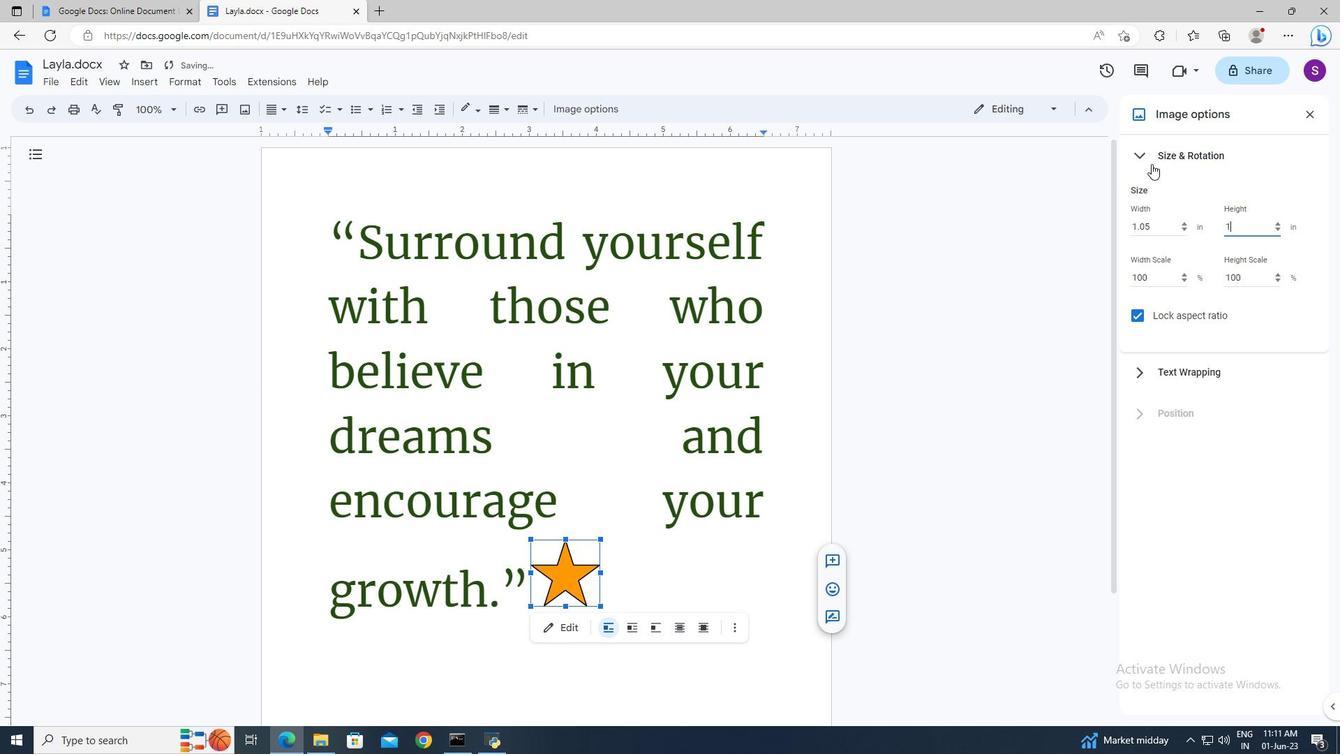 
Action: Mouse moved to (1312, 115)
Screenshot: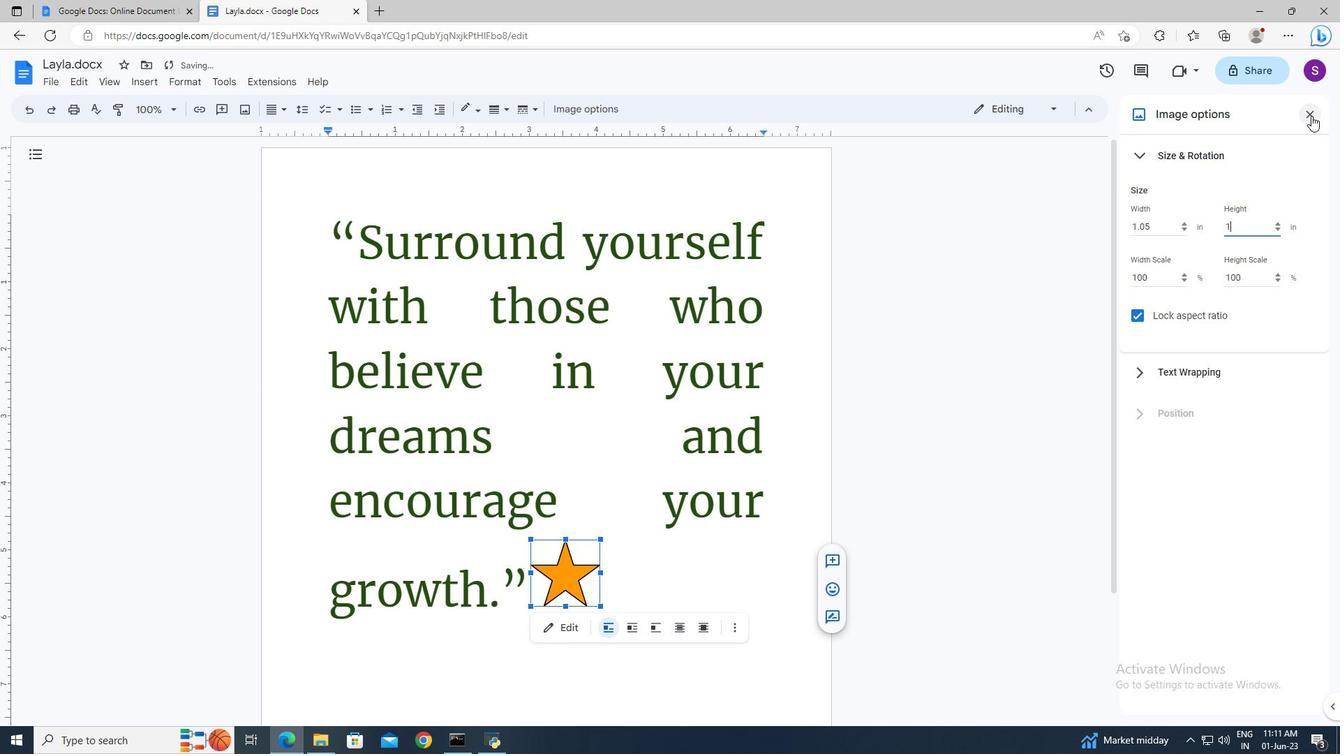 
Action: Mouse pressed left at (1312, 115)
Screenshot: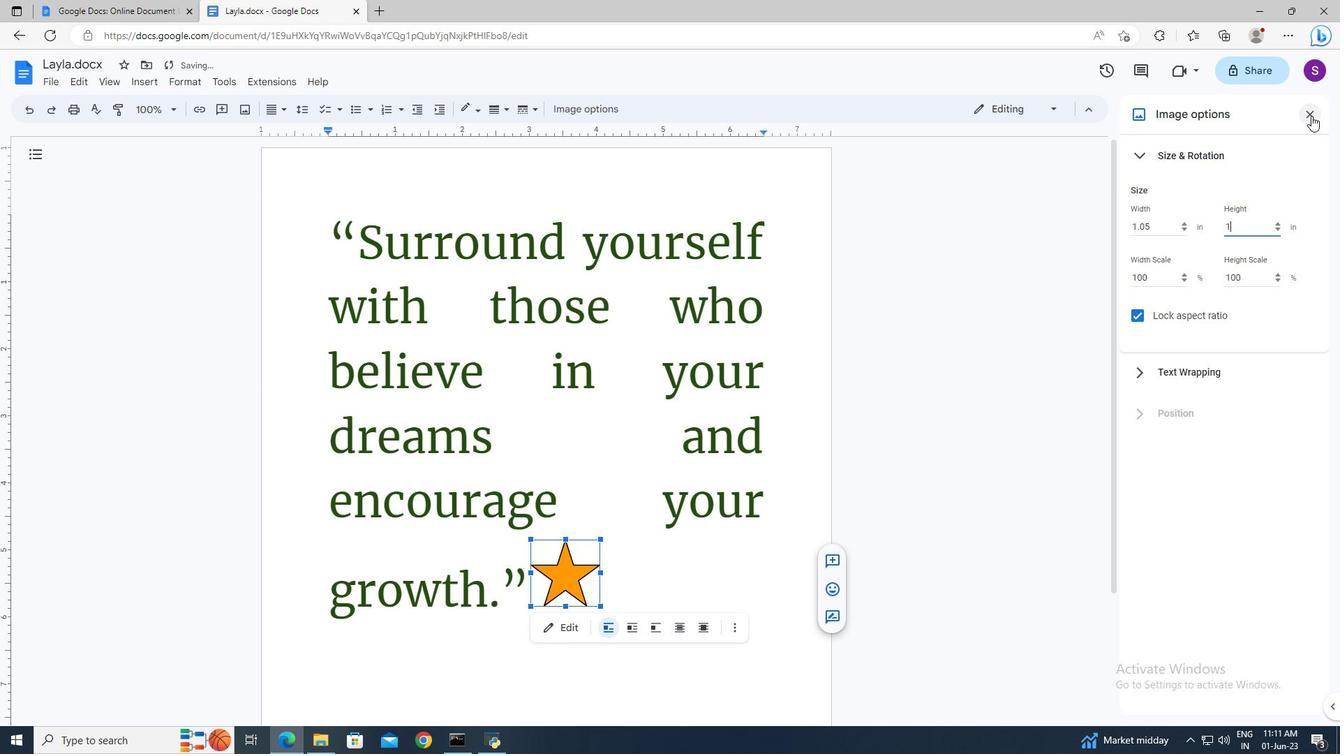 
Action: Mouse moved to (888, 468)
Screenshot: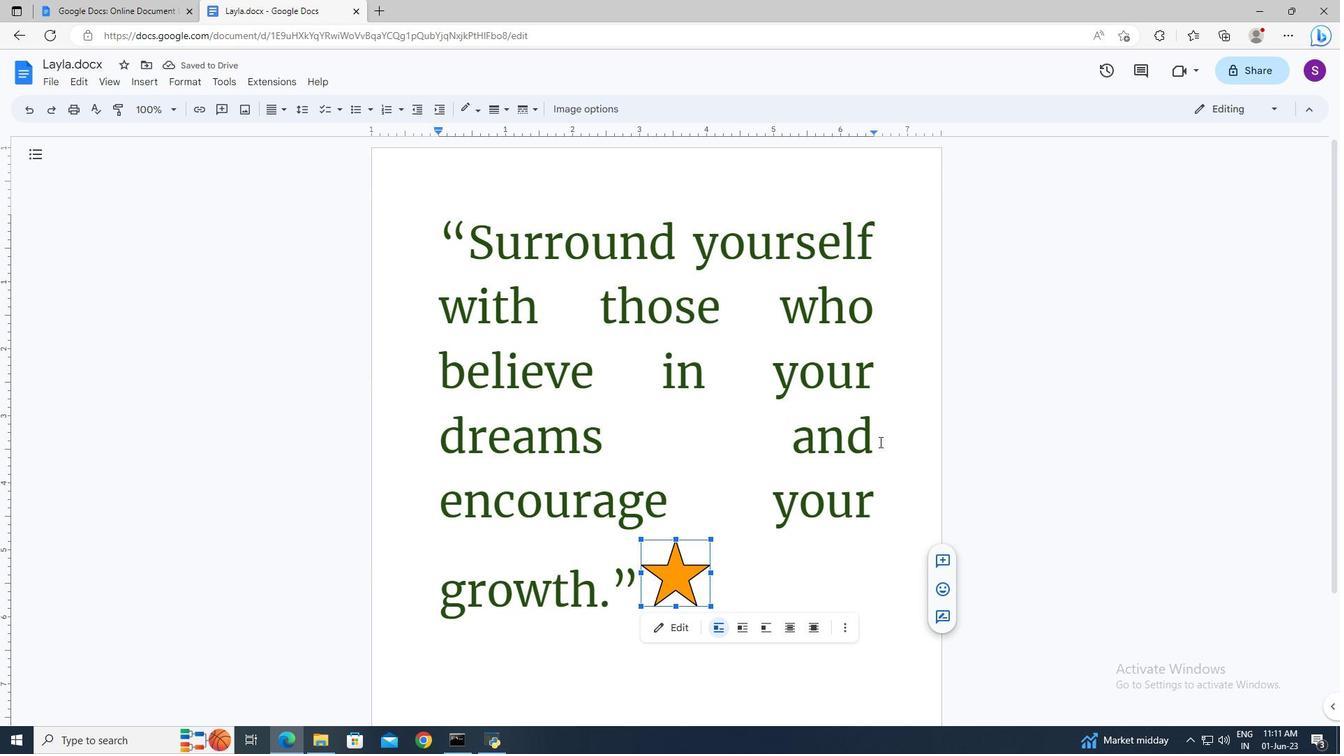 
Action: Mouse pressed left at (888, 468)
Screenshot: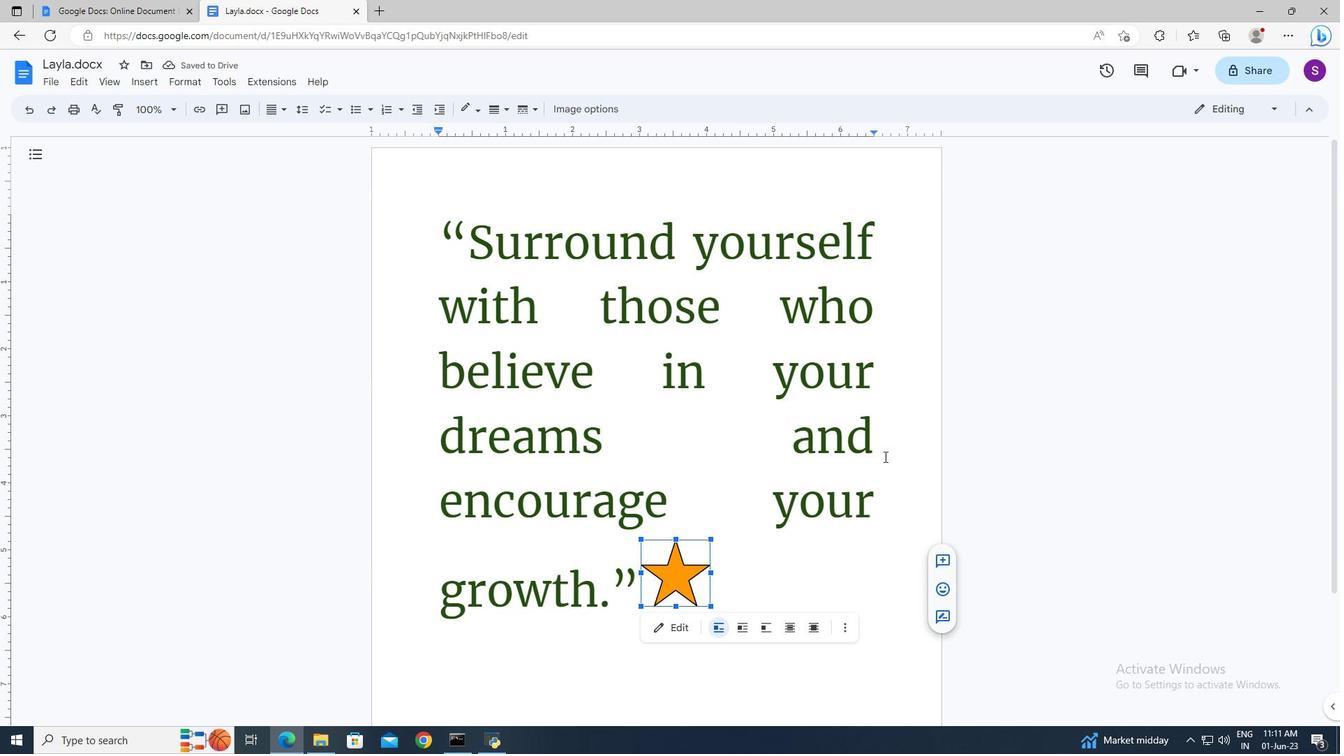 
